 Task: Create a due date automation trigger when advanced on, on the tuesday before a card is due add fields without custom field "Resume" set to a number lower than 1 and greater than 10 at 11:00 AM.
Action: Mouse moved to (1387, 117)
Screenshot: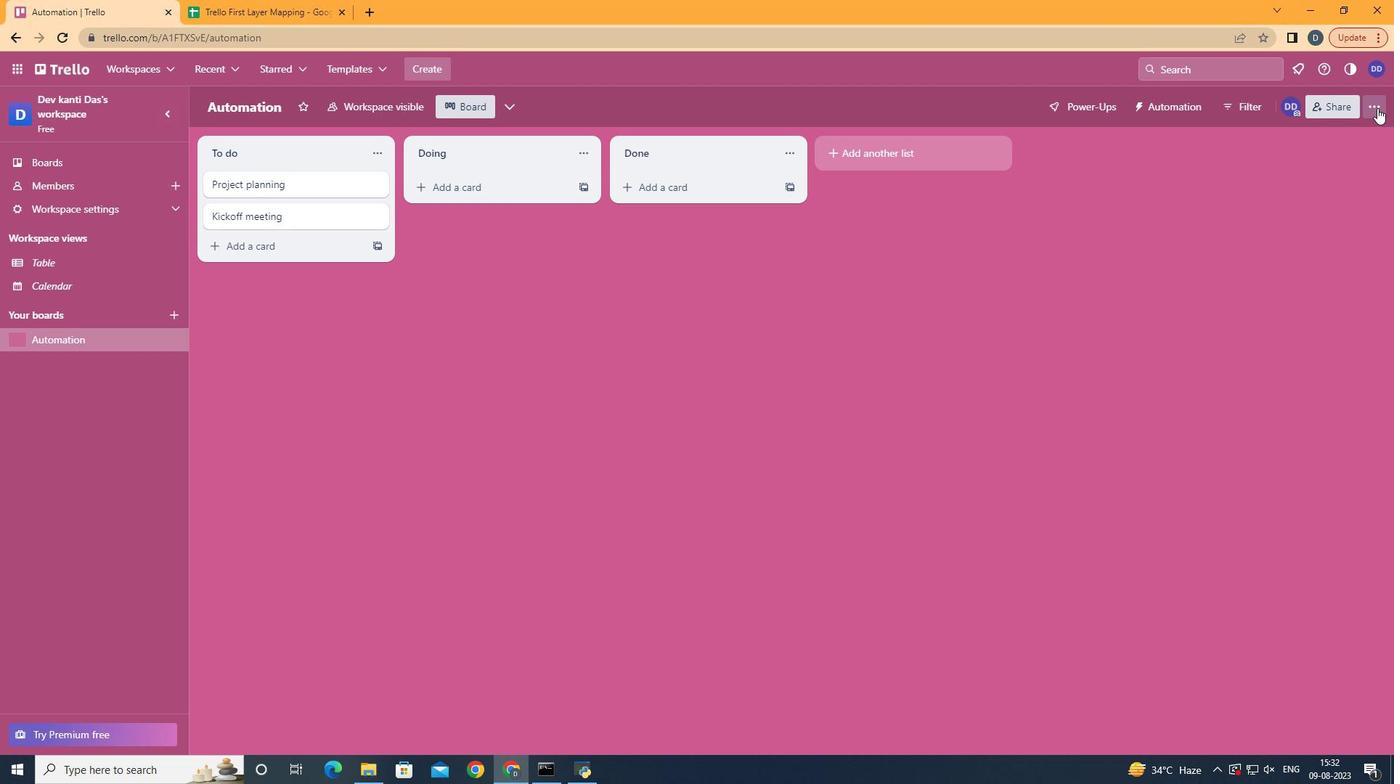 
Action: Mouse pressed left at (1387, 117)
Screenshot: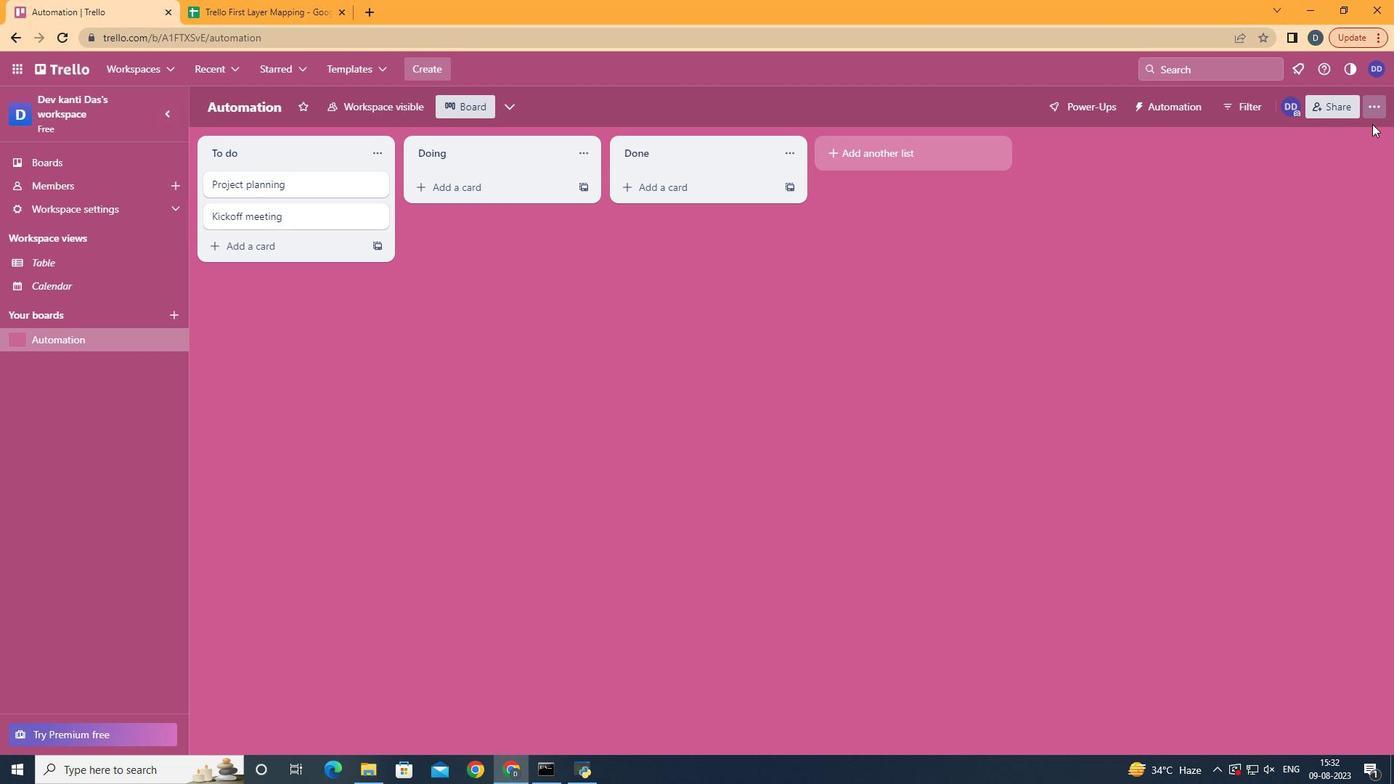 
Action: Mouse moved to (1272, 329)
Screenshot: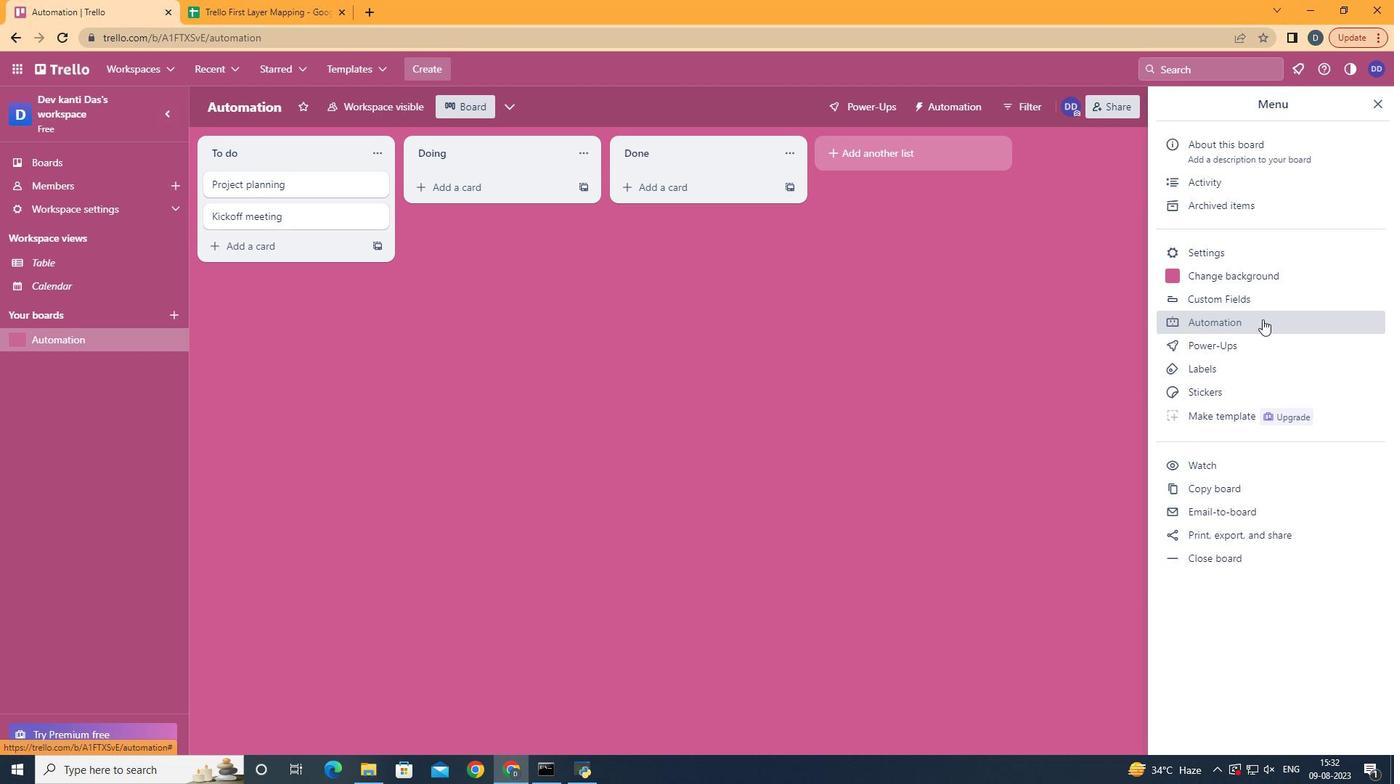 
Action: Mouse pressed left at (1272, 329)
Screenshot: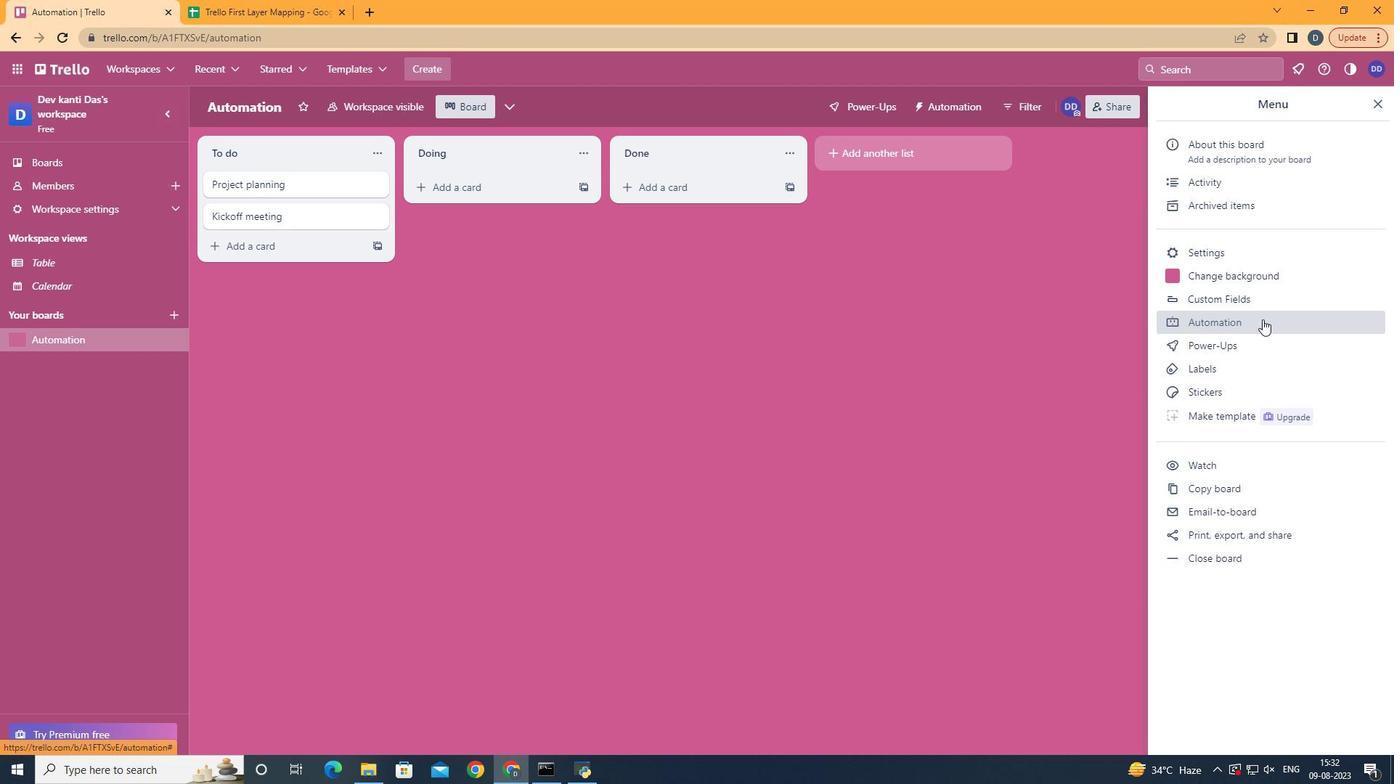 
Action: Mouse moved to (276, 290)
Screenshot: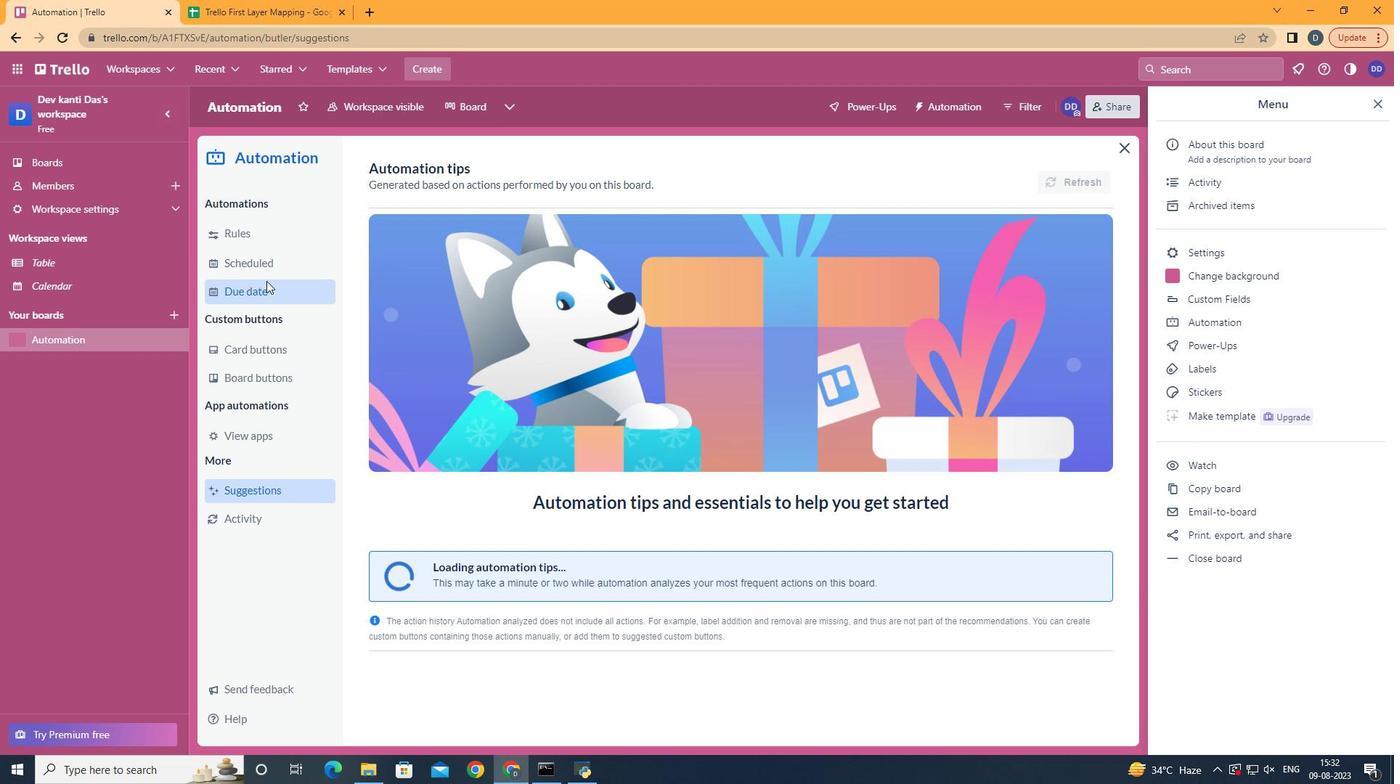 
Action: Mouse pressed left at (276, 290)
Screenshot: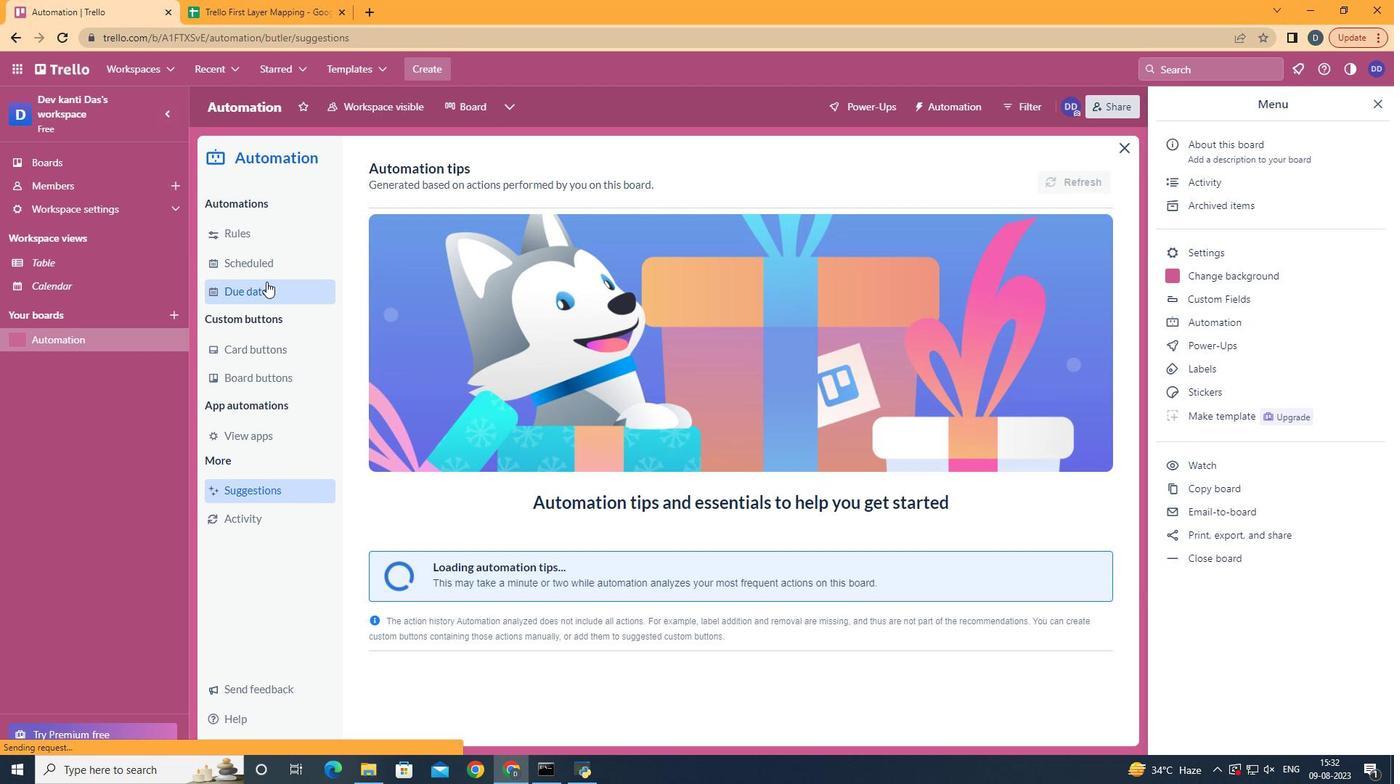 
Action: Mouse moved to (1039, 184)
Screenshot: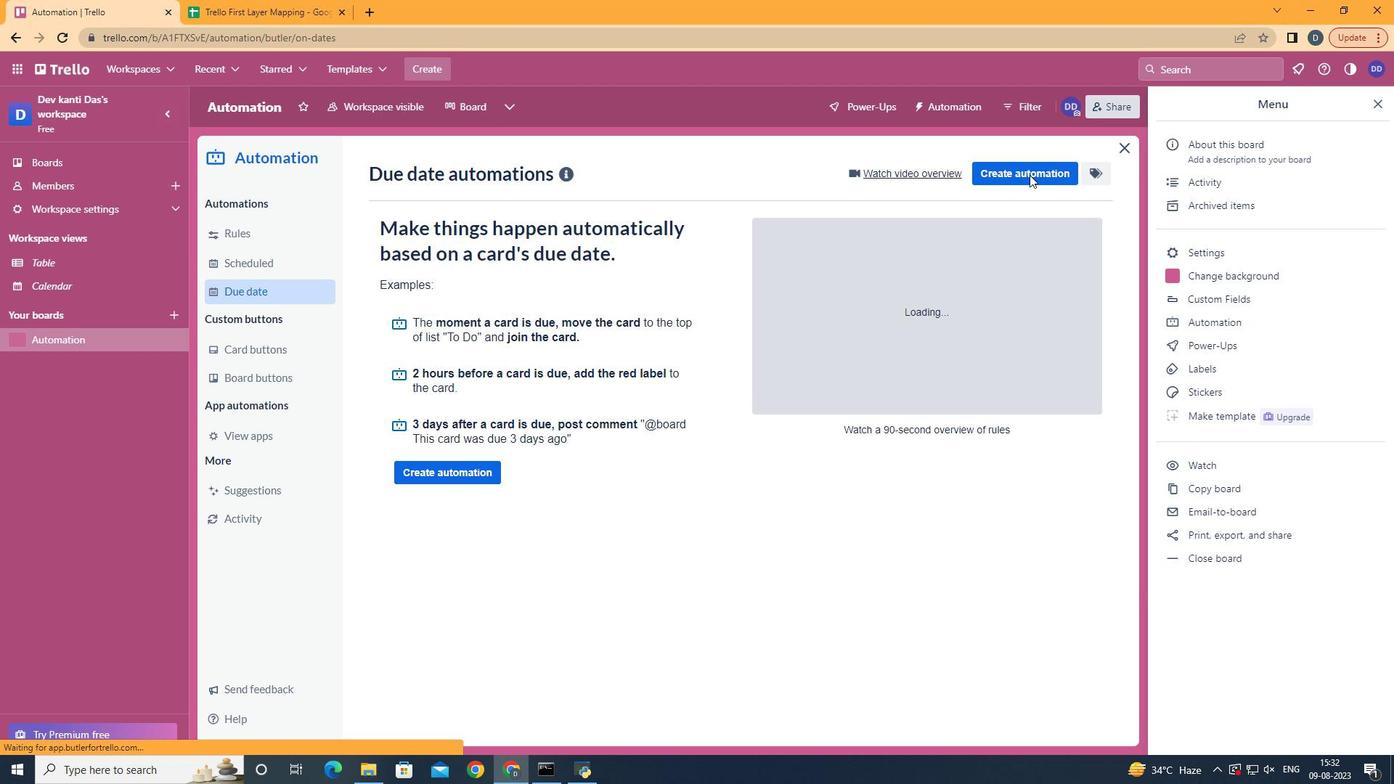 
Action: Mouse pressed left at (1039, 184)
Screenshot: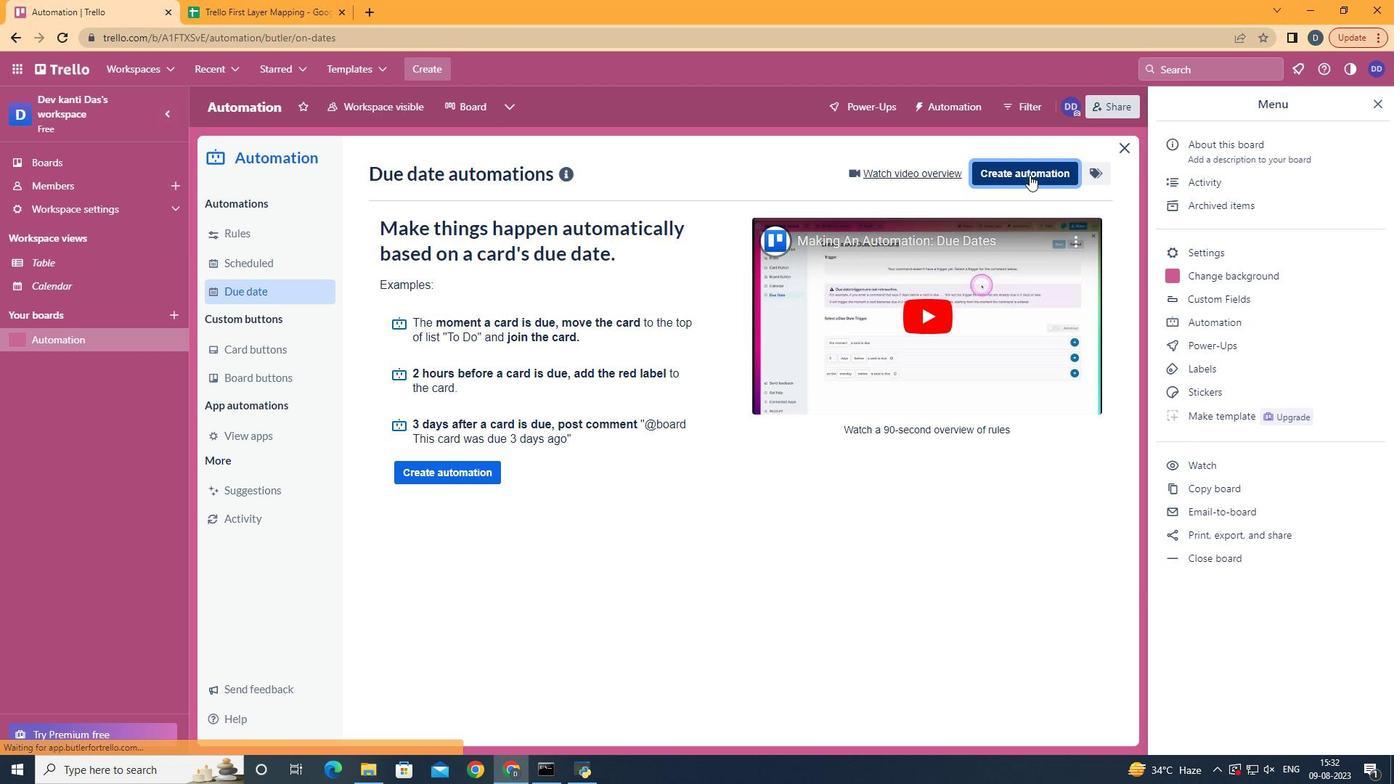 
Action: Mouse moved to (799, 323)
Screenshot: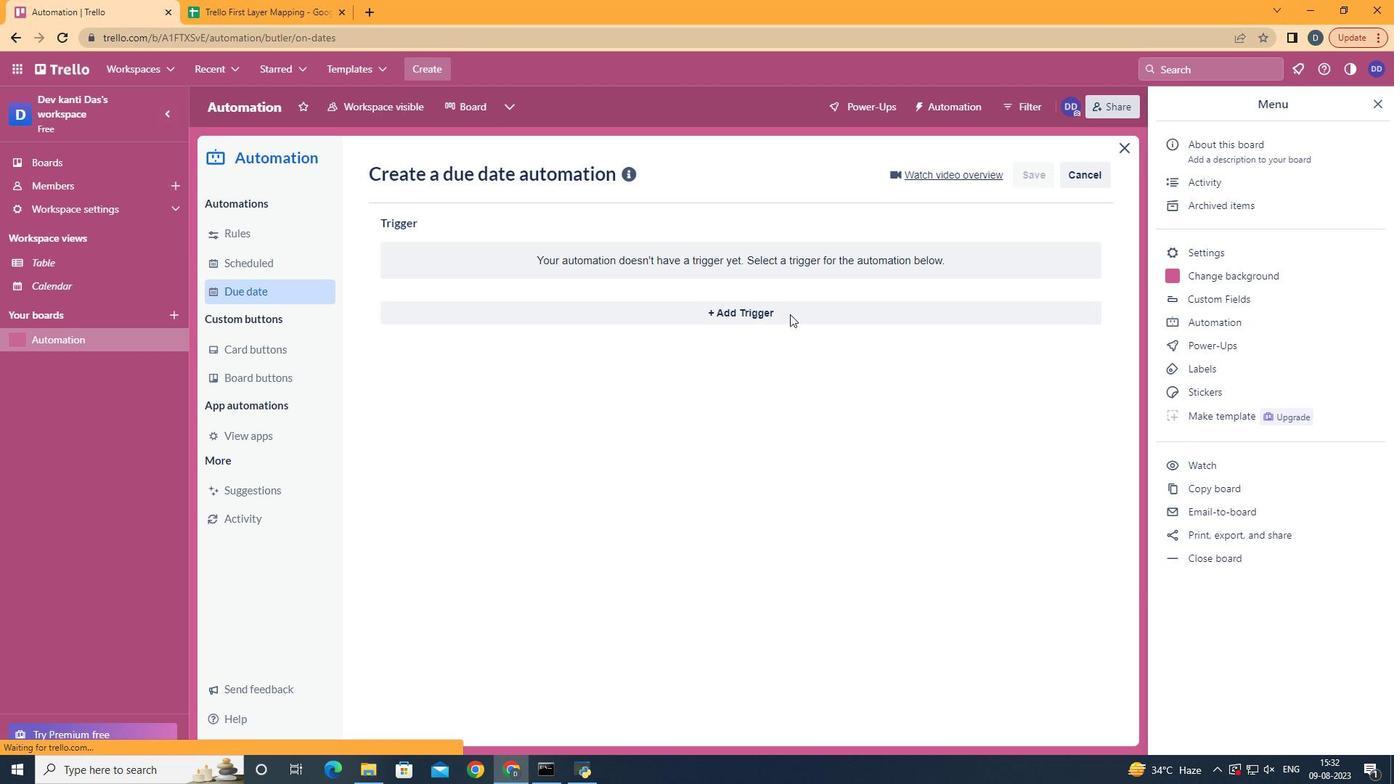 
Action: Mouse pressed left at (799, 323)
Screenshot: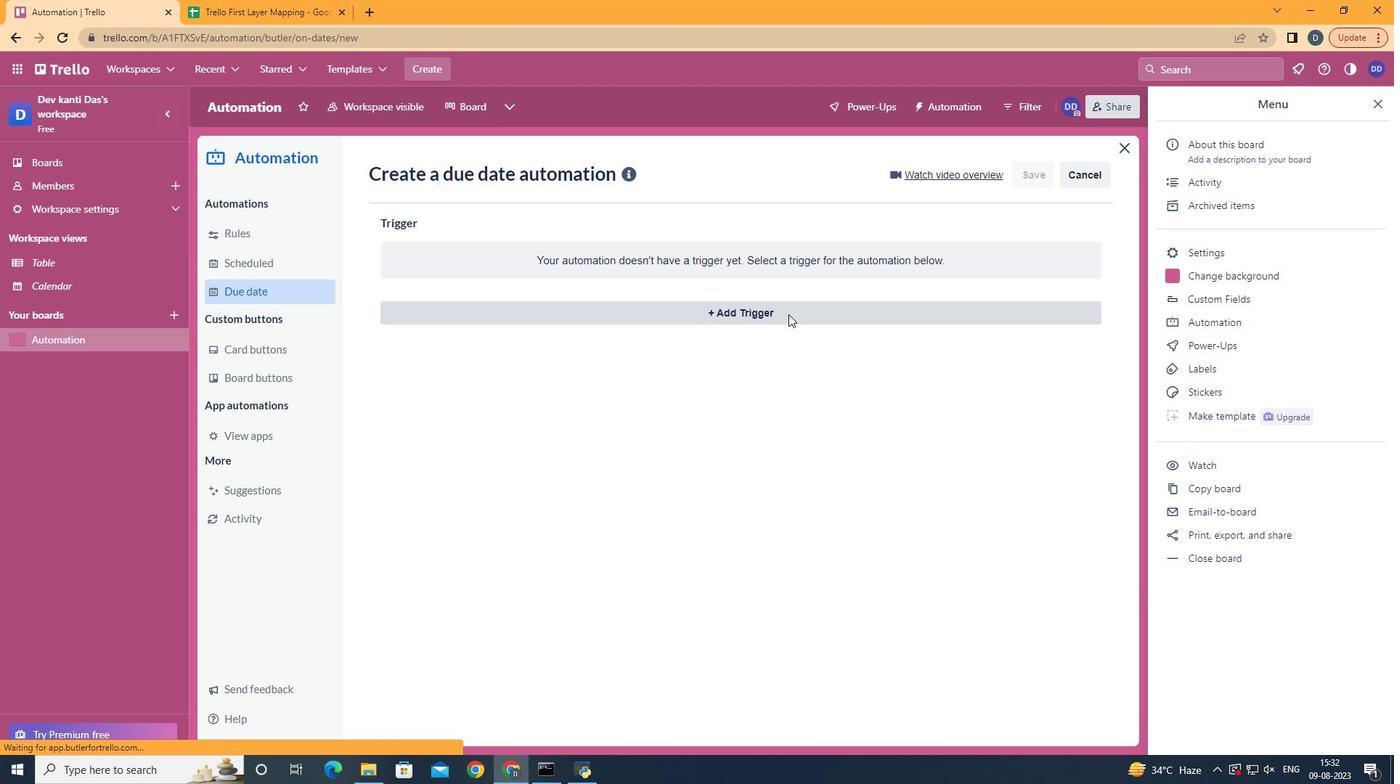 
Action: Mouse moved to (478, 420)
Screenshot: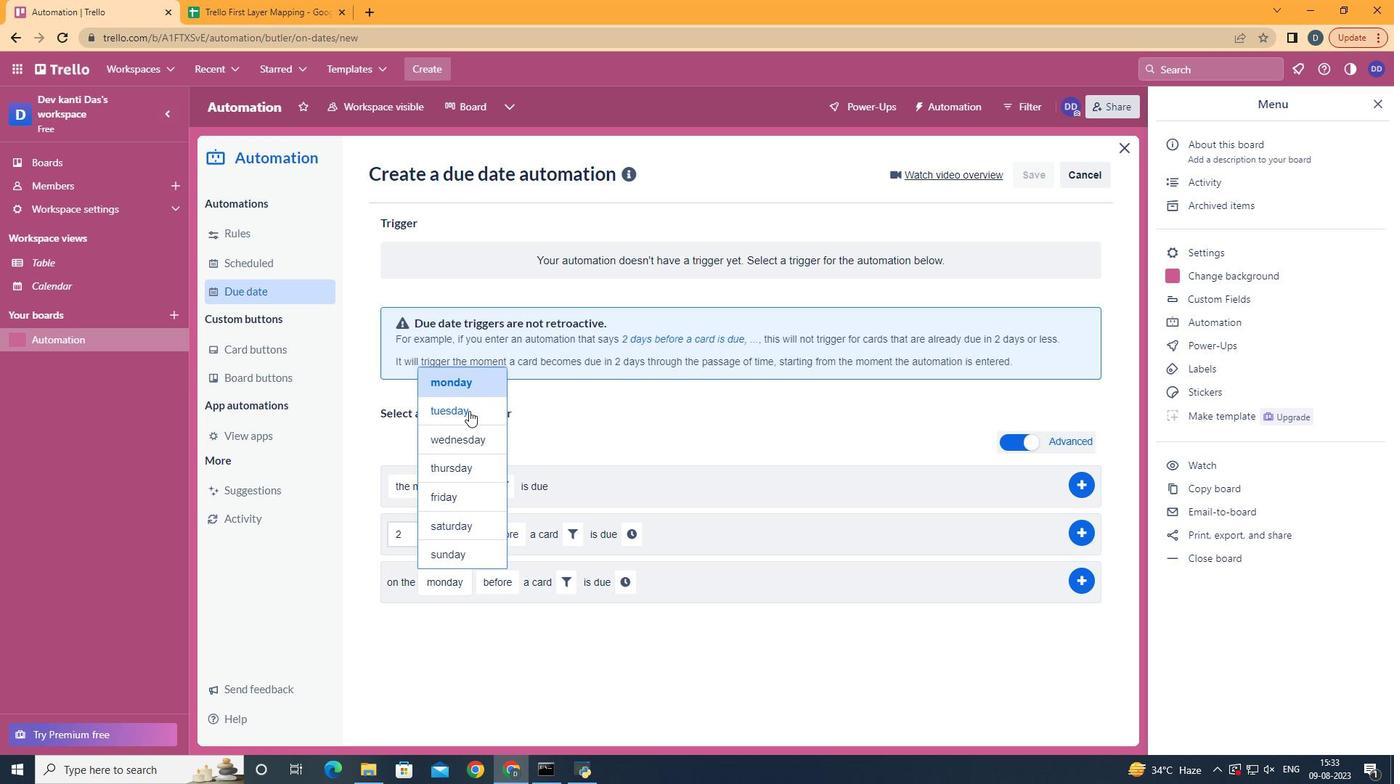 
Action: Mouse pressed left at (478, 420)
Screenshot: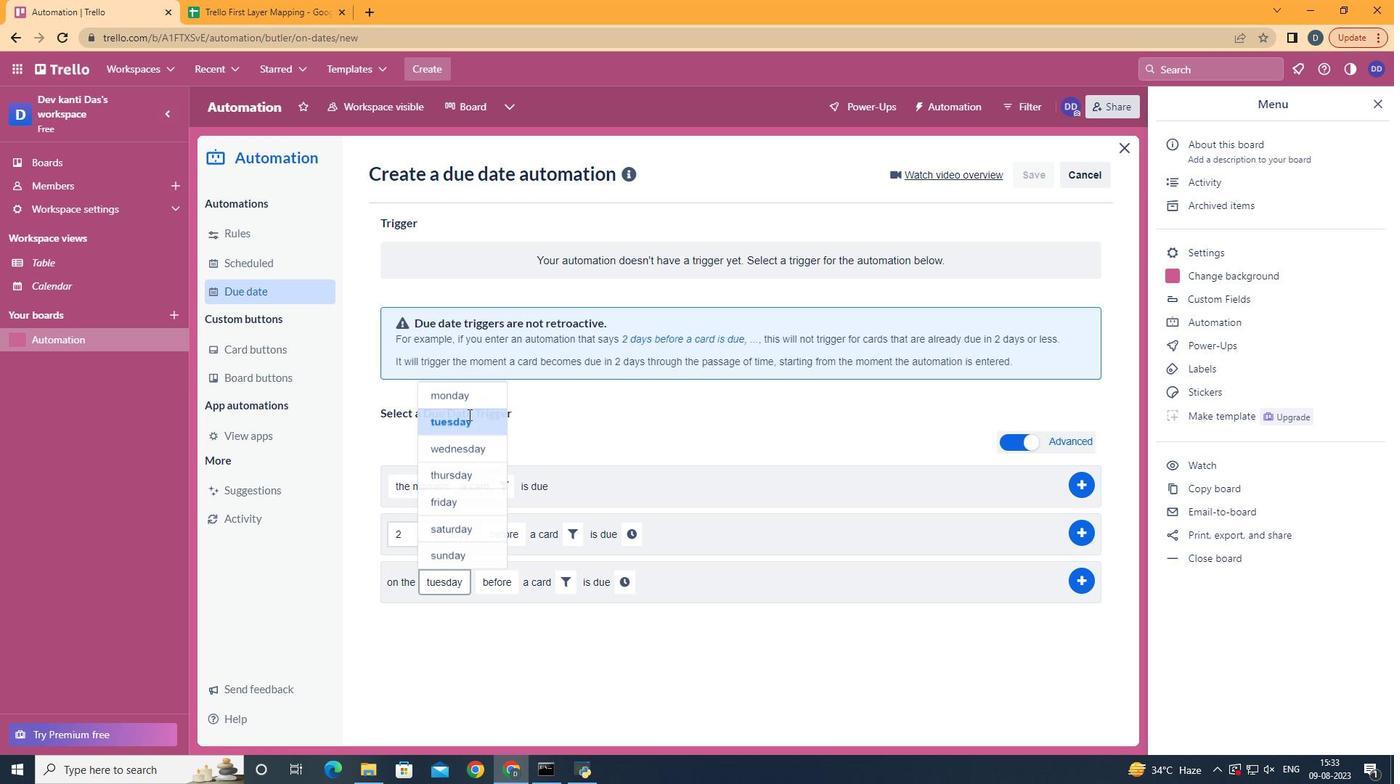 
Action: Mouse moved to (581, 592)
Screenshot: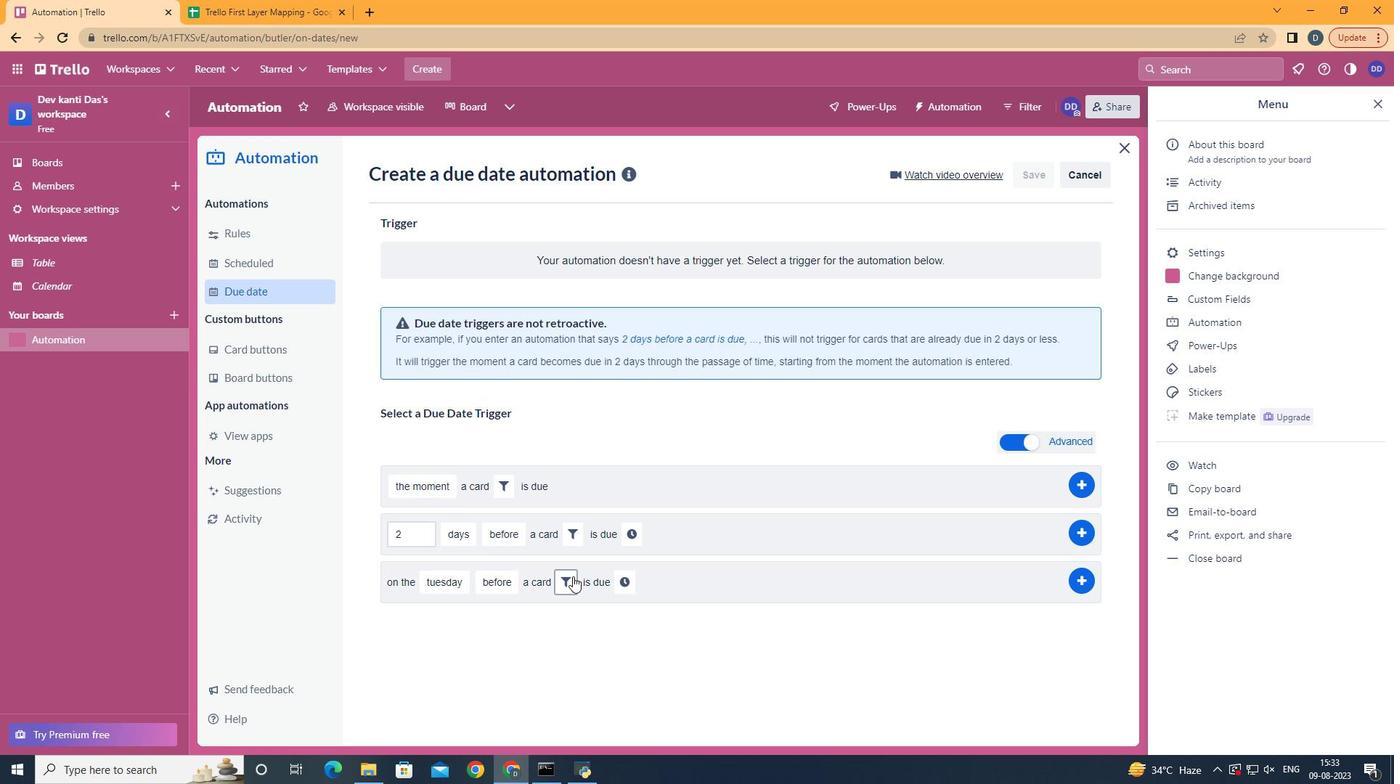 
Action: Mouse pressed left at (581, 592)
Screenshot: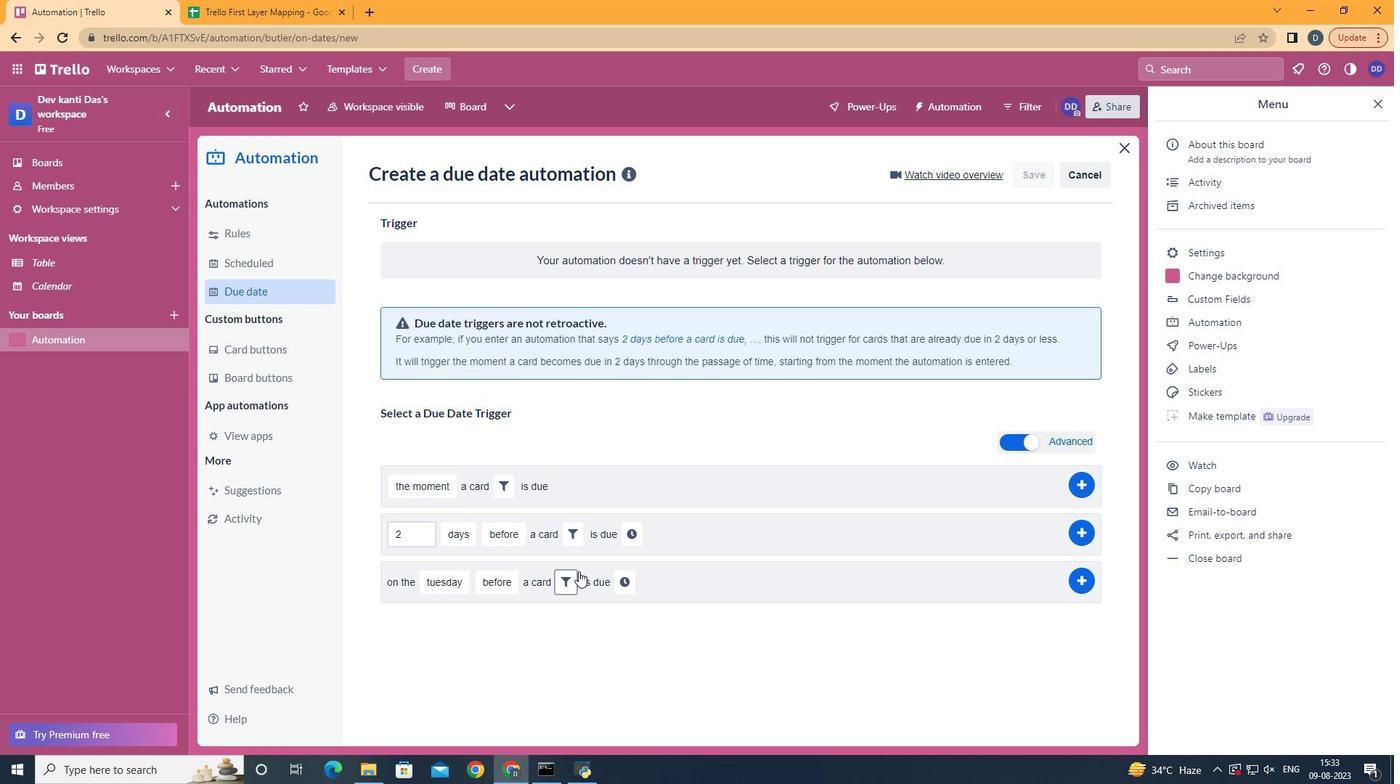 
Action: Mouse moved to (817, 642)
Screenshot: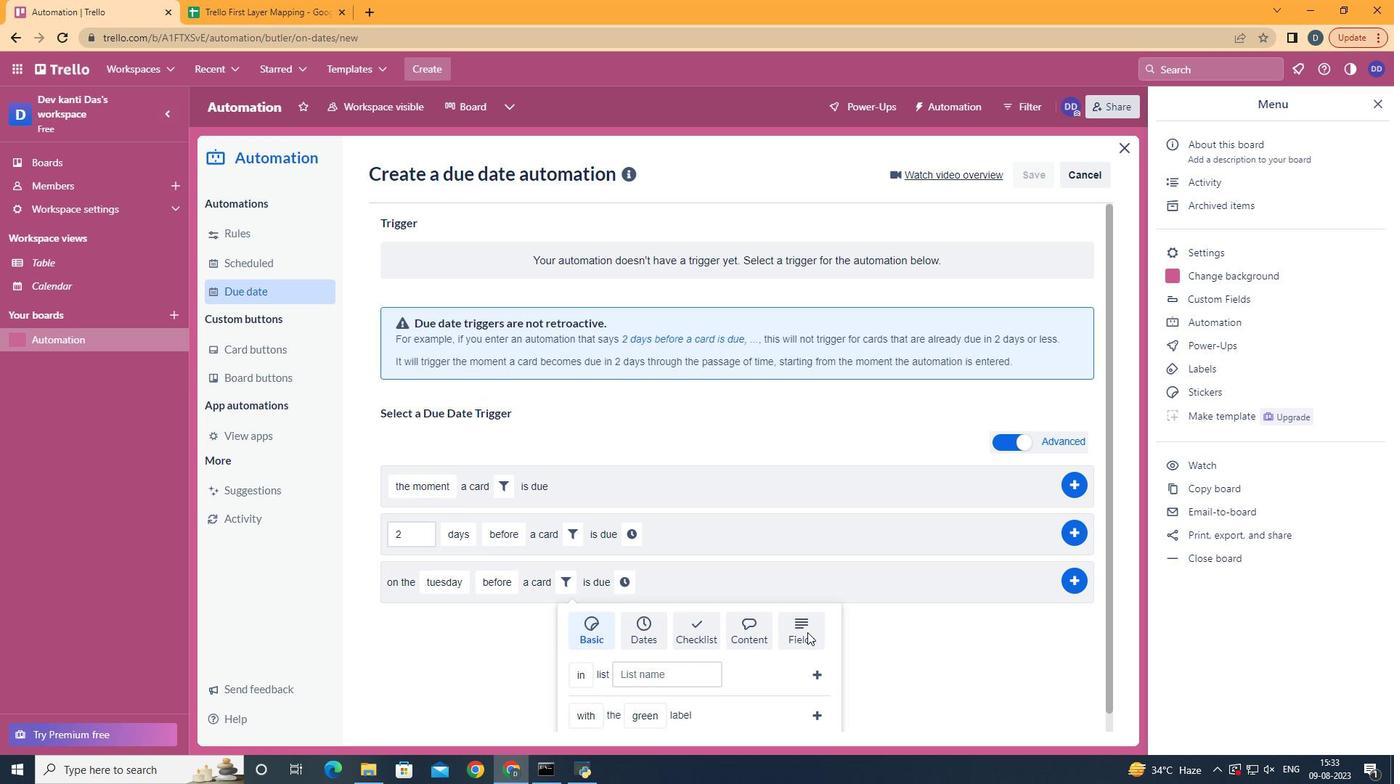 
Action: Mouse pressed left at (817, 642)
Screenshot: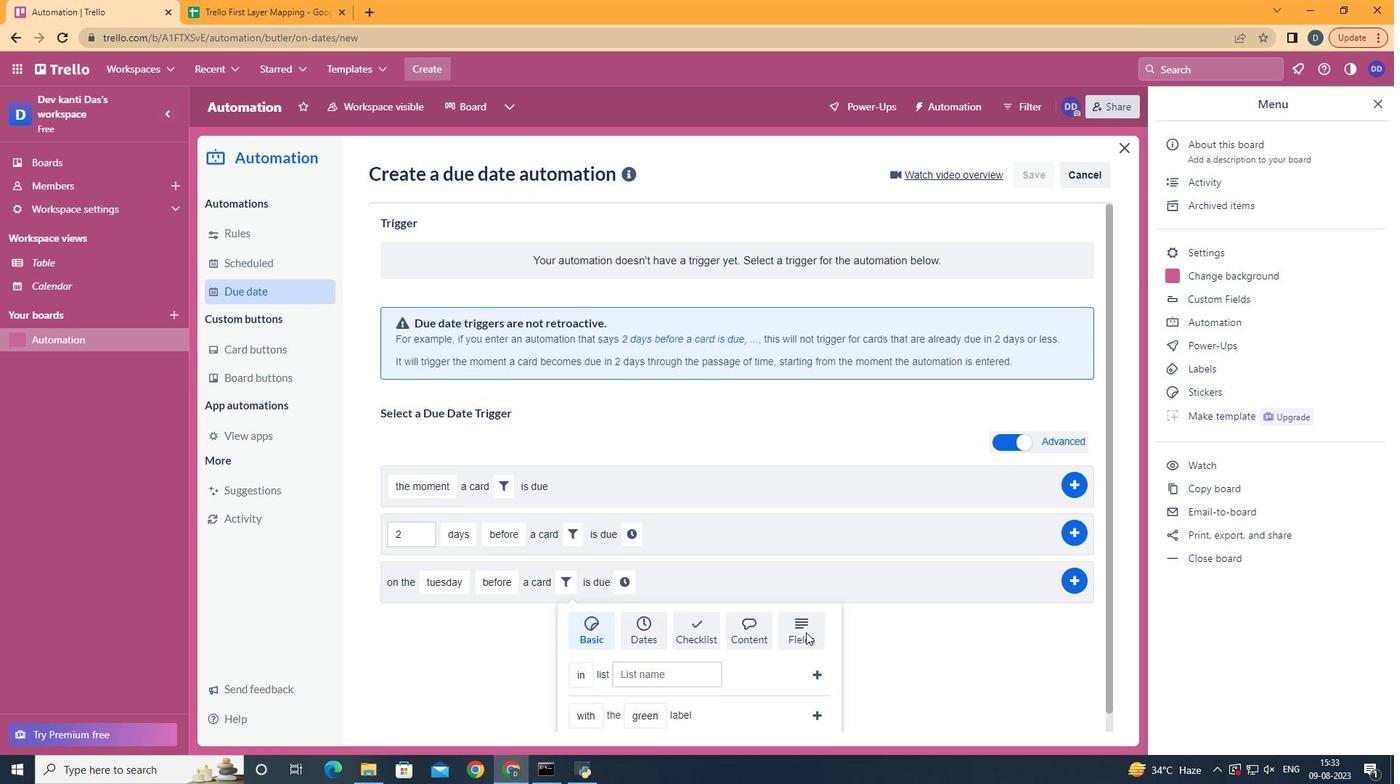 
Action: Mouse moved to (815, 640)
Screenshot: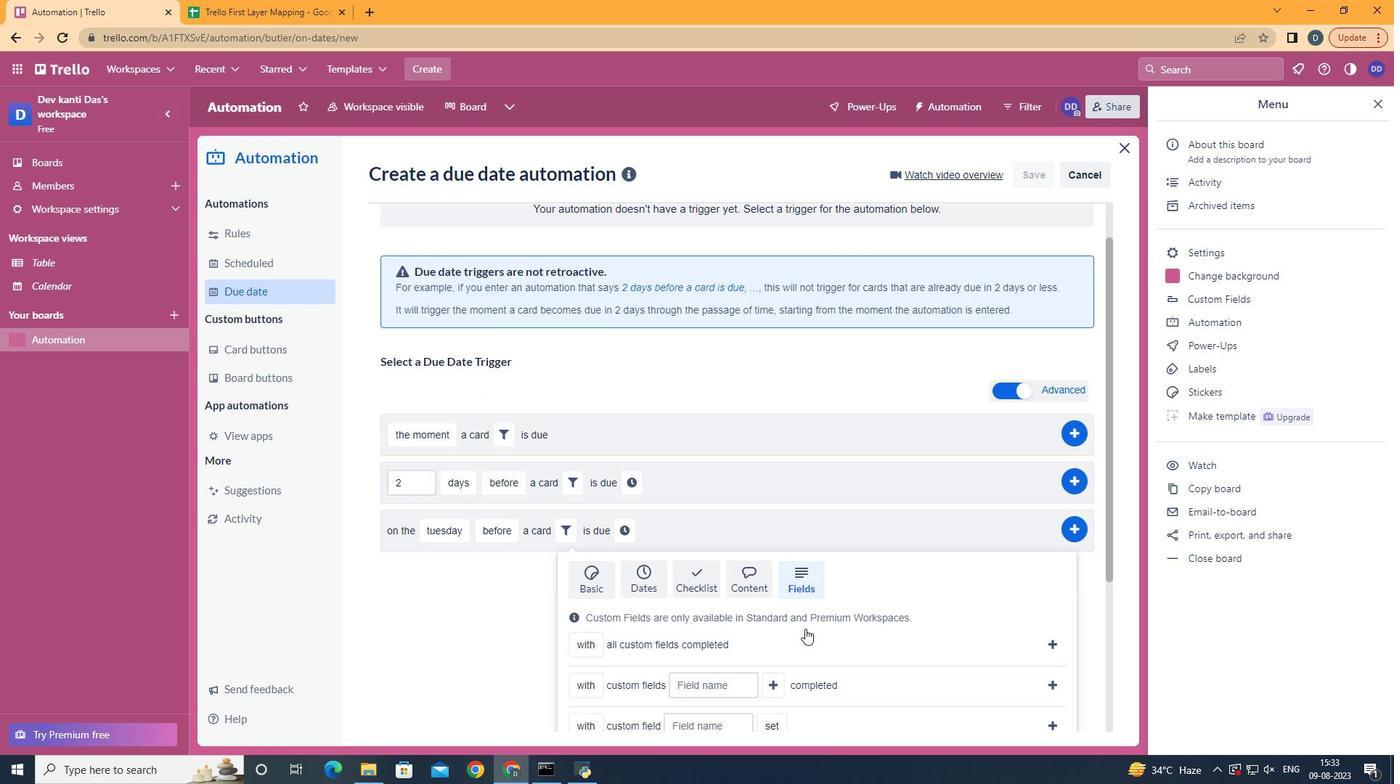 
Action: Mouse scrolled (815, 639) with delta (0, 0)
Screenshot: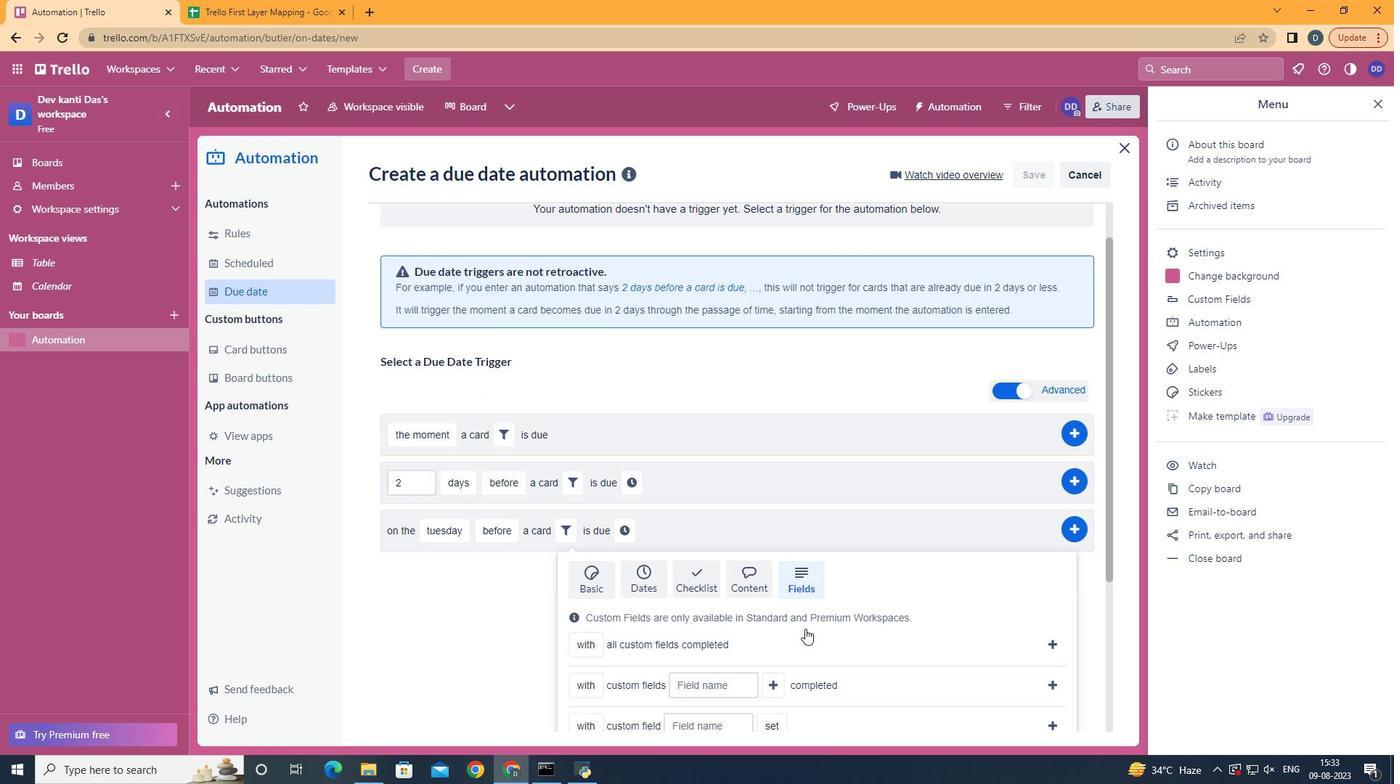 
Action: Mouse scrolled (815, 639) with delta (0, 0)
Screenshot: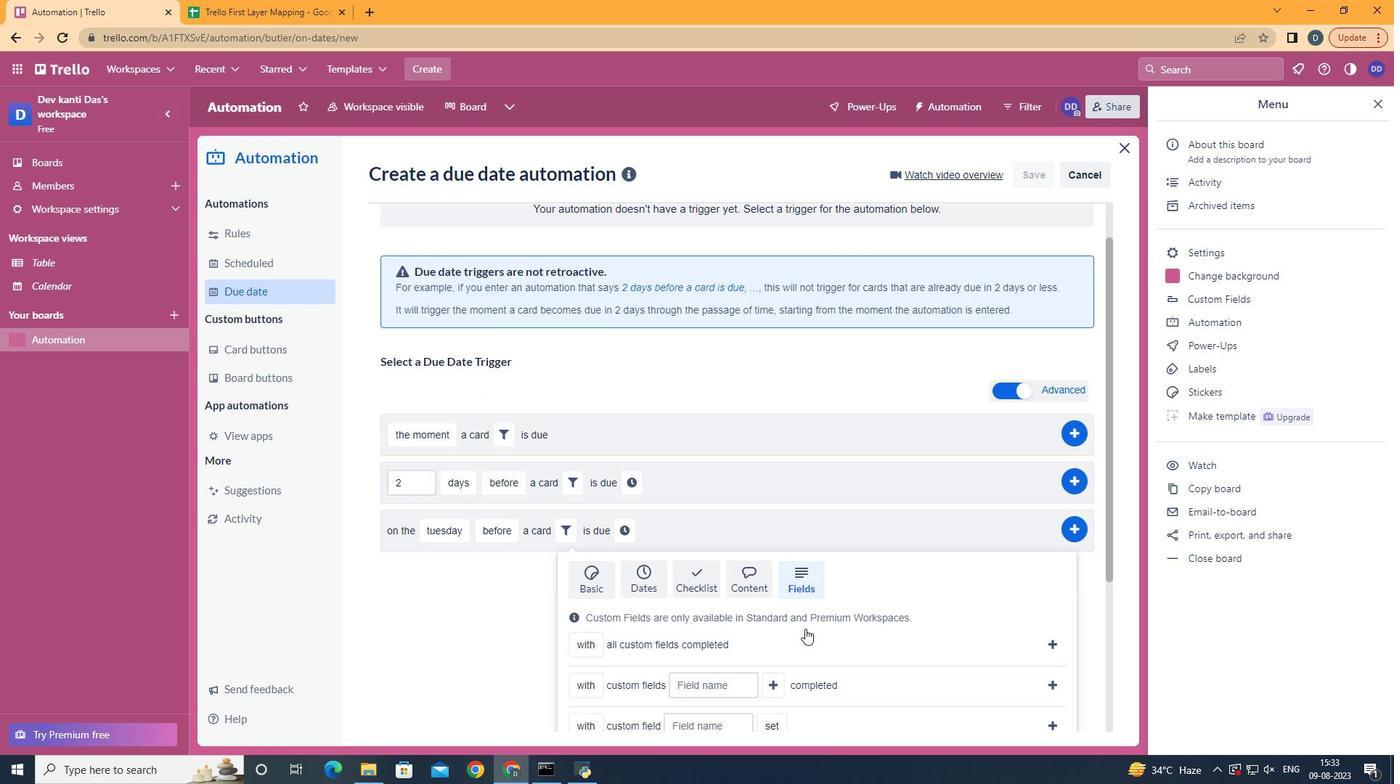 
Action: Mouse scrolled (815, 639) with delta (0, 0)
Screenshot: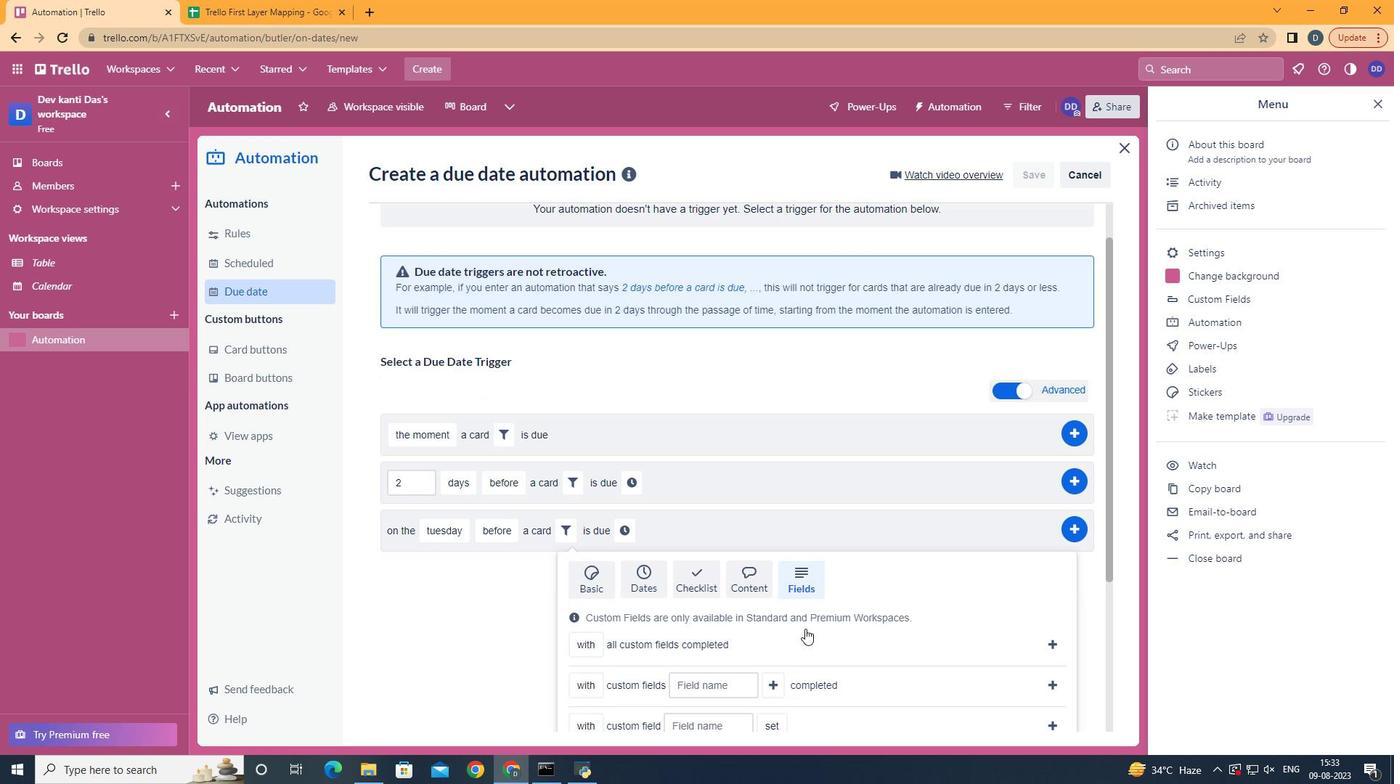 
Action: Mouse scrolled (815, 639) with delta (0, 0)
Screenshot: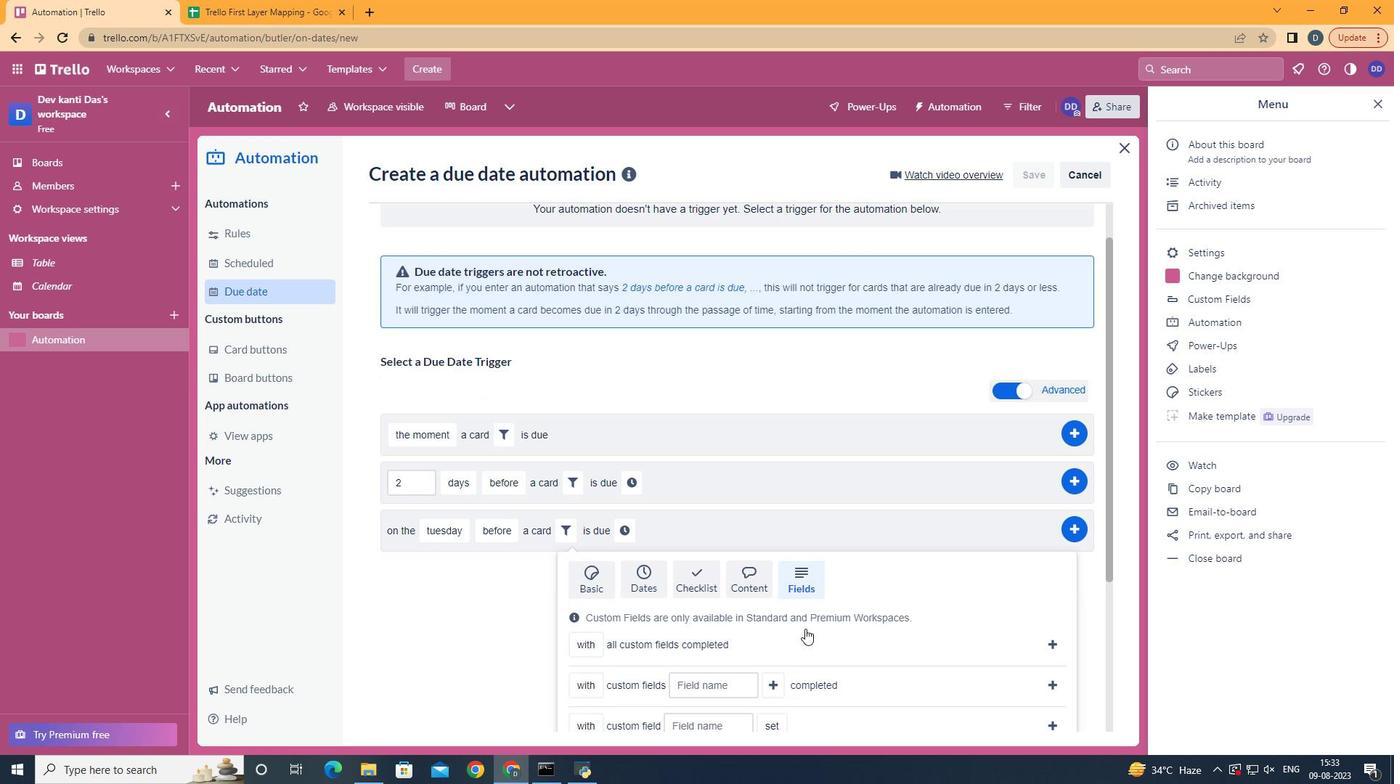
Action: Mouse scrolled (815, 639) with delta (0, 0)
Screenshot: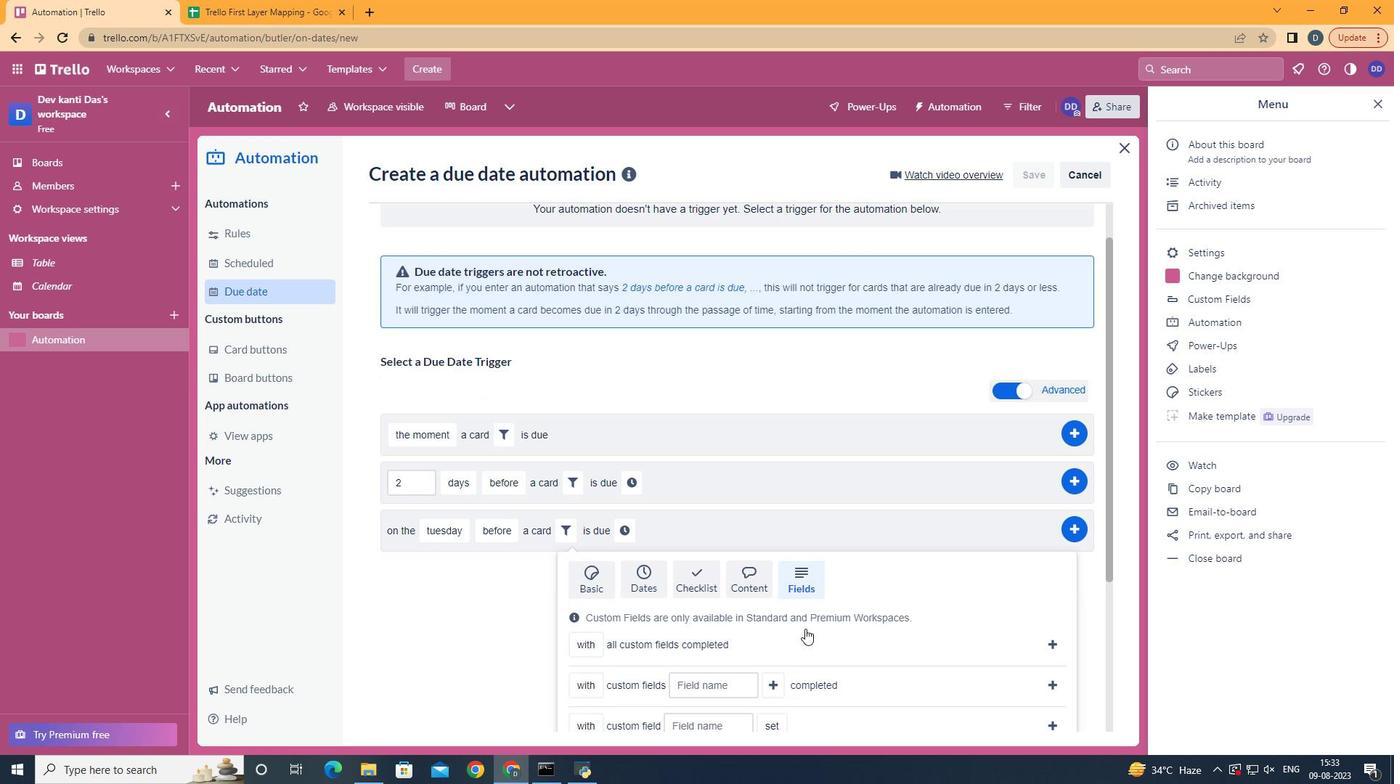 
Action: Mouse moved to (607, 679)
Screenshot: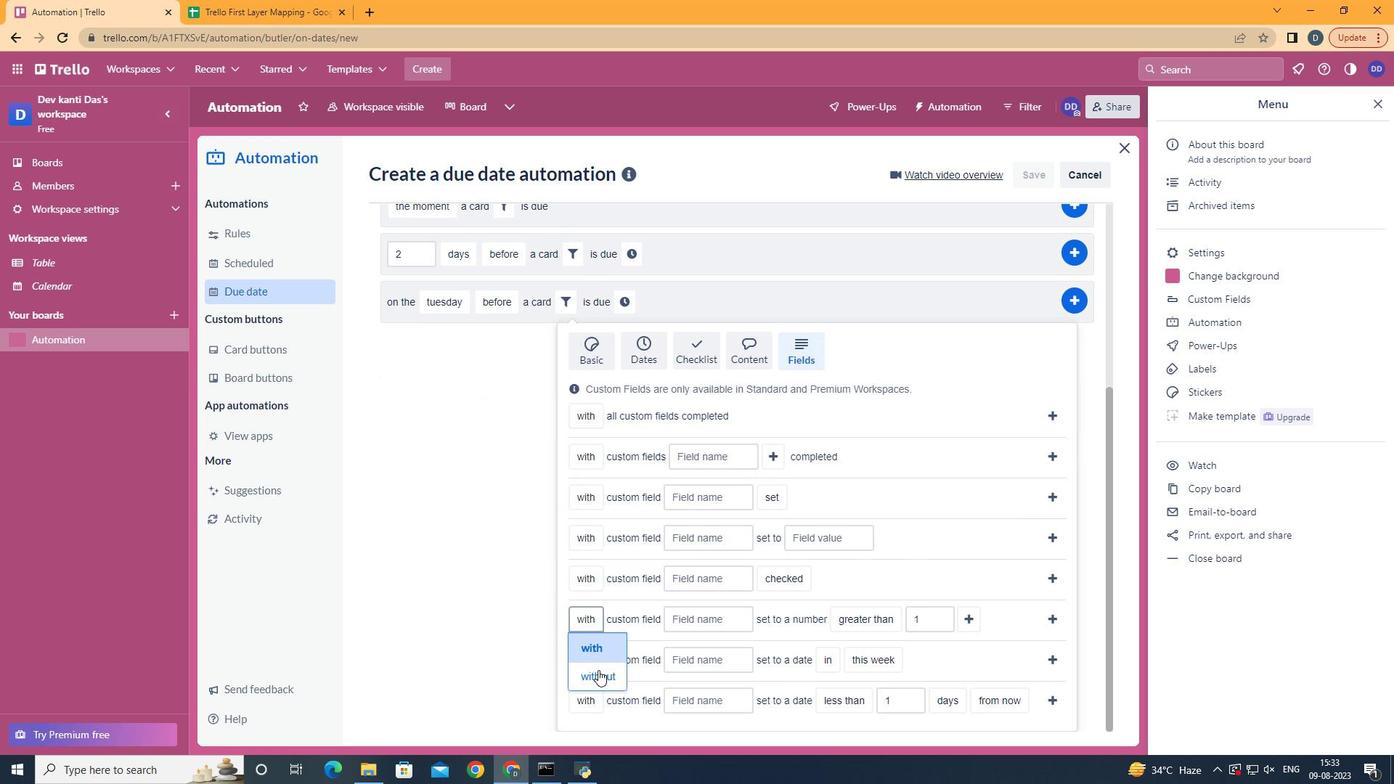 
Action: Mouse pressed left at (607, 679)
Screenshot: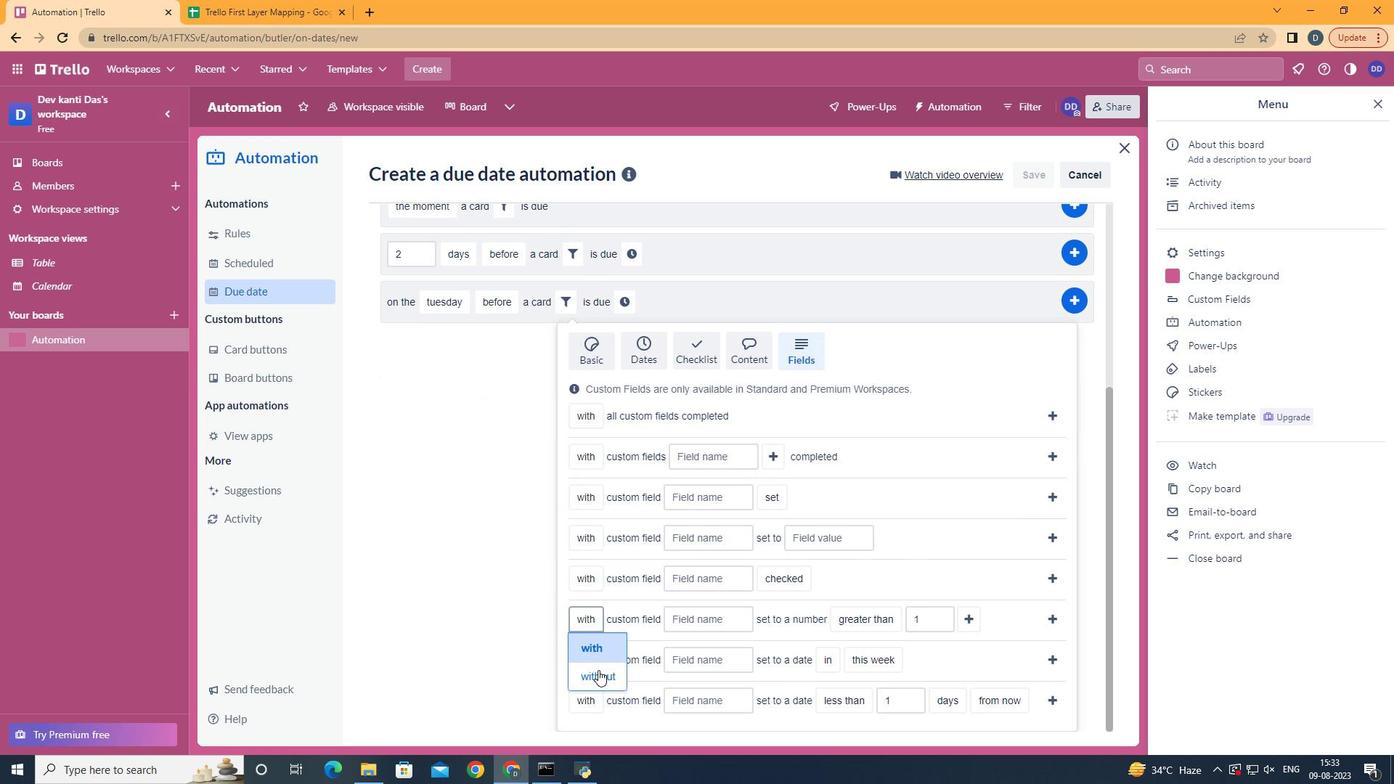 
Action: Mouse moved to (738, 628)
Screenshot: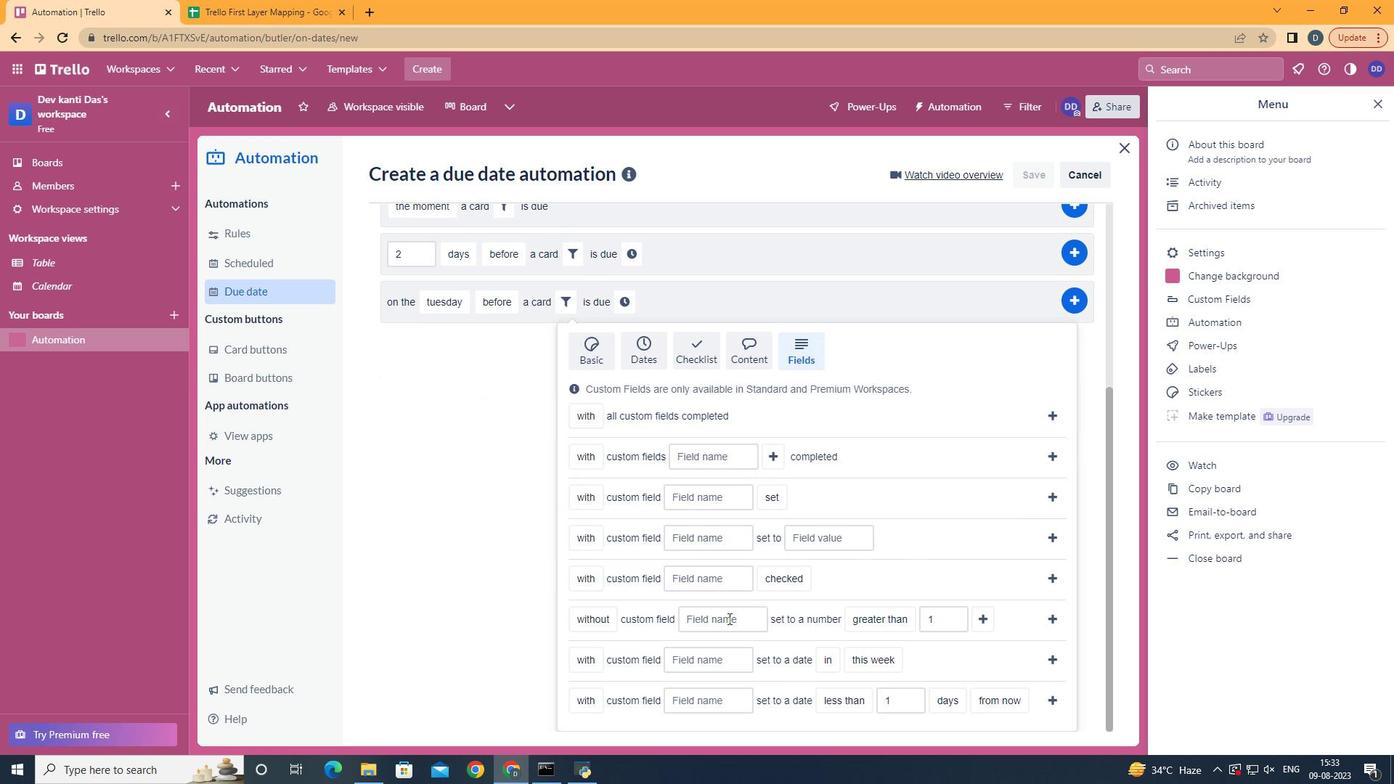 
Action: Mouse pressed left at (738, 628)
Screenshot: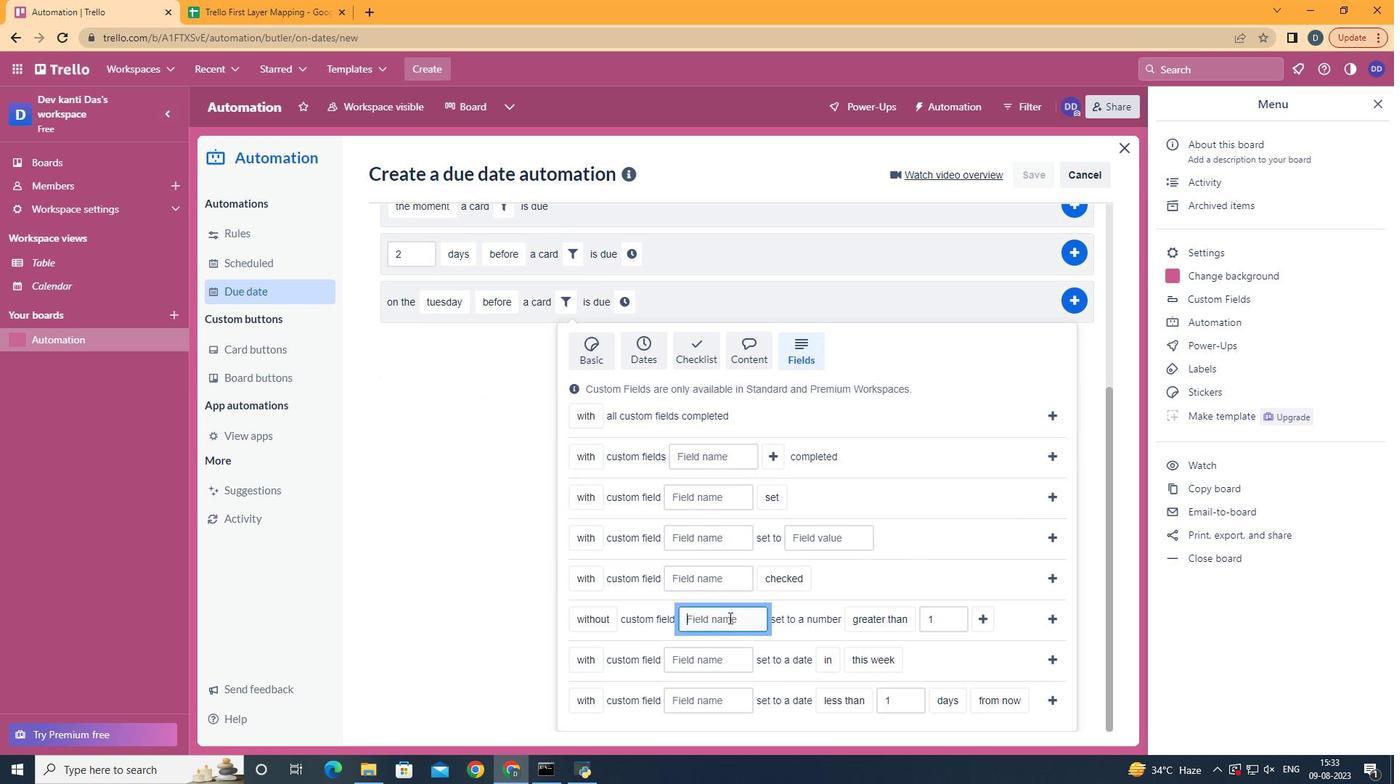 
Action: Mouse moved to (738, 627)
Screenshot: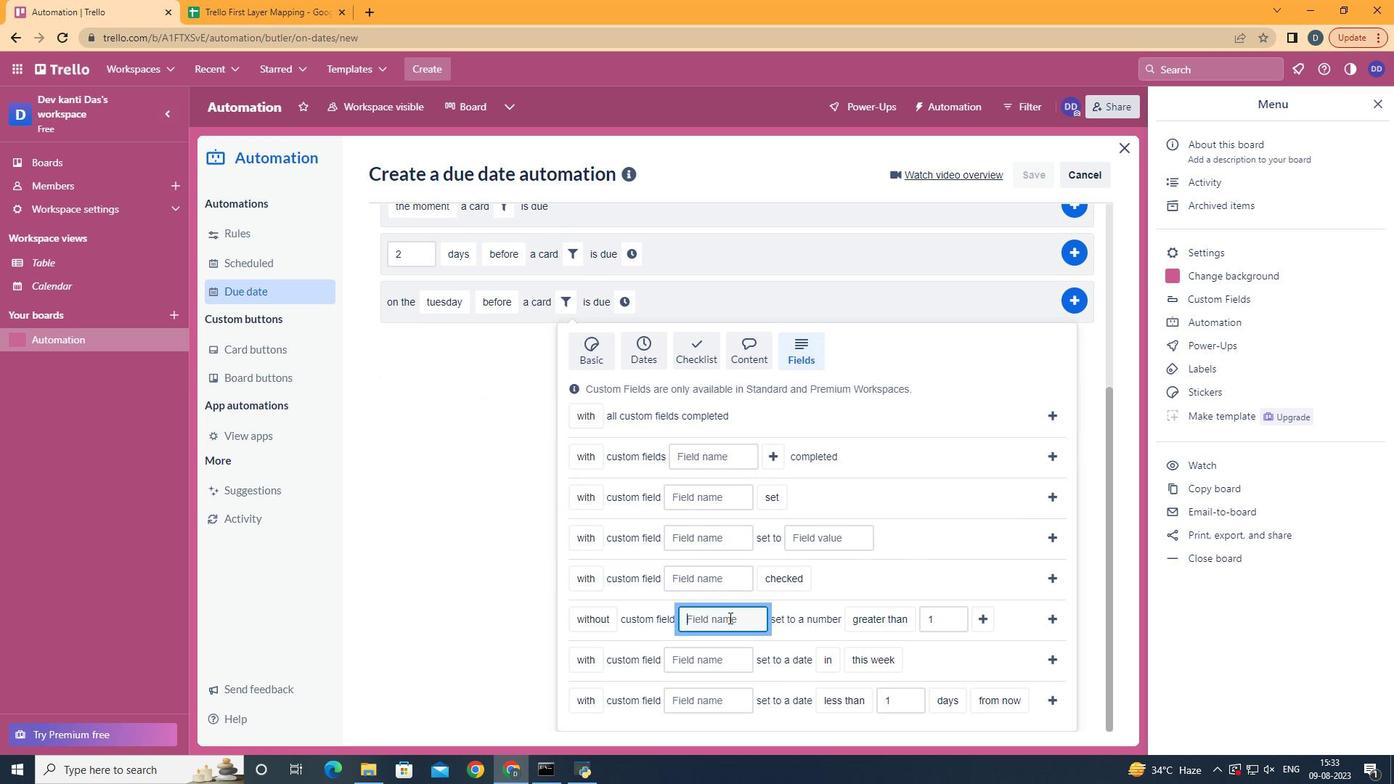 
Action: Key pressed <Key.shift>Resume
Screenshot: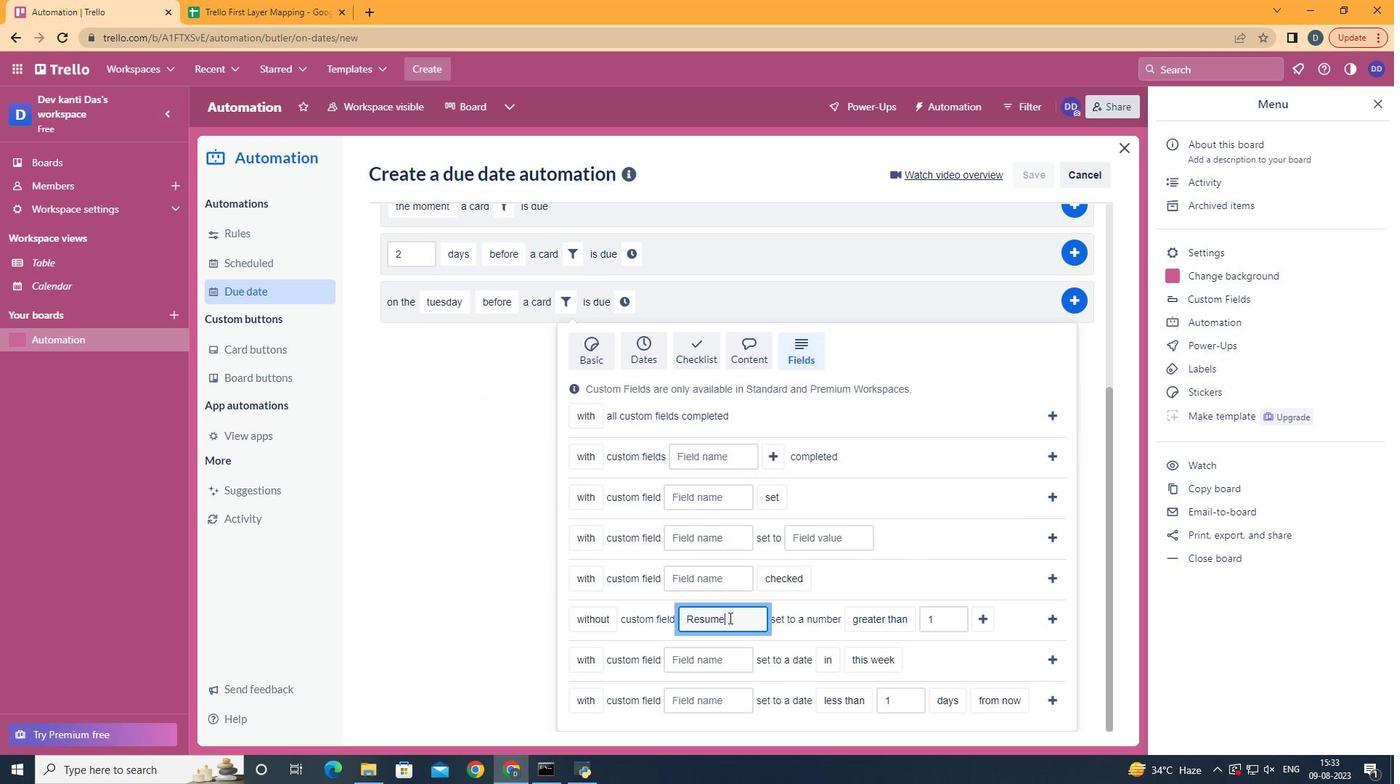 
Action: Mouse moved to (908, 578)
Screenshot: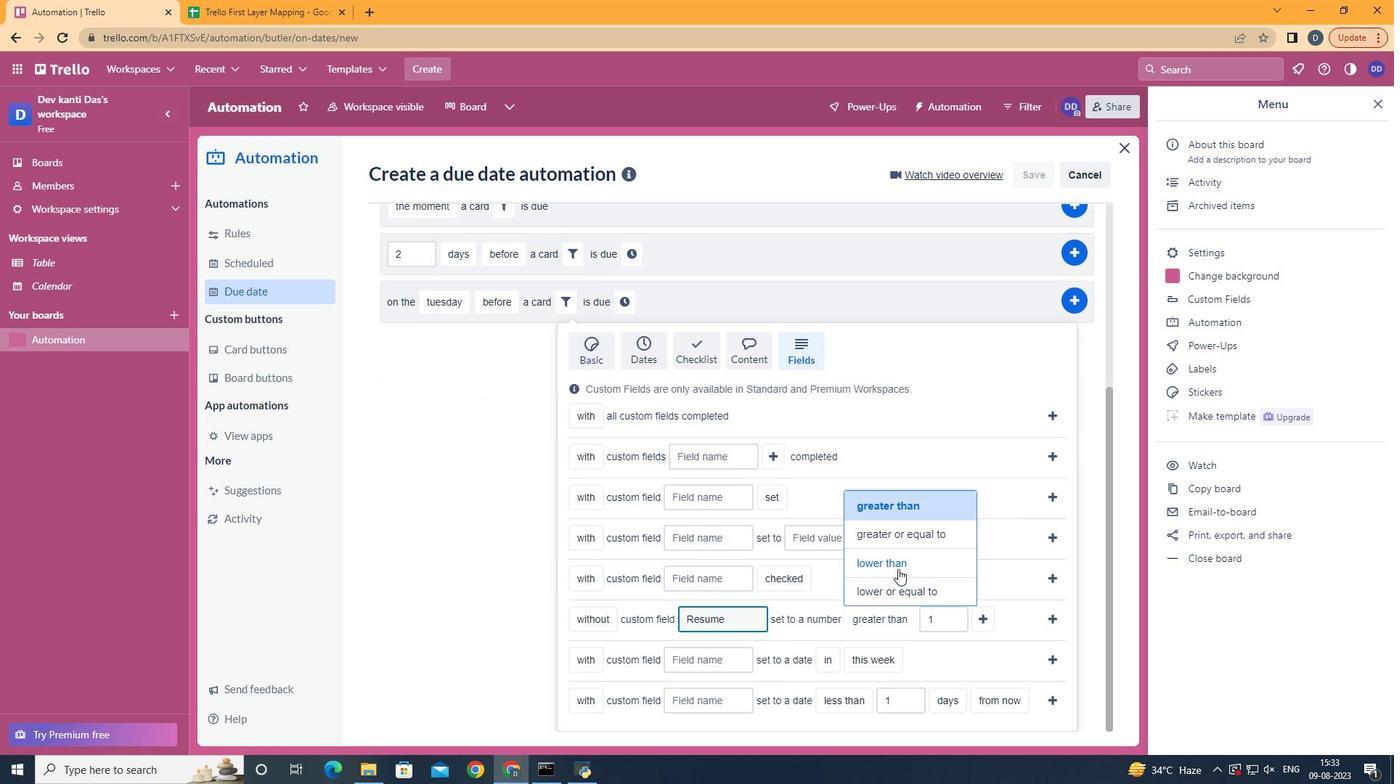 
Action: Mouse pressed left at (908, 578)
Screenshot: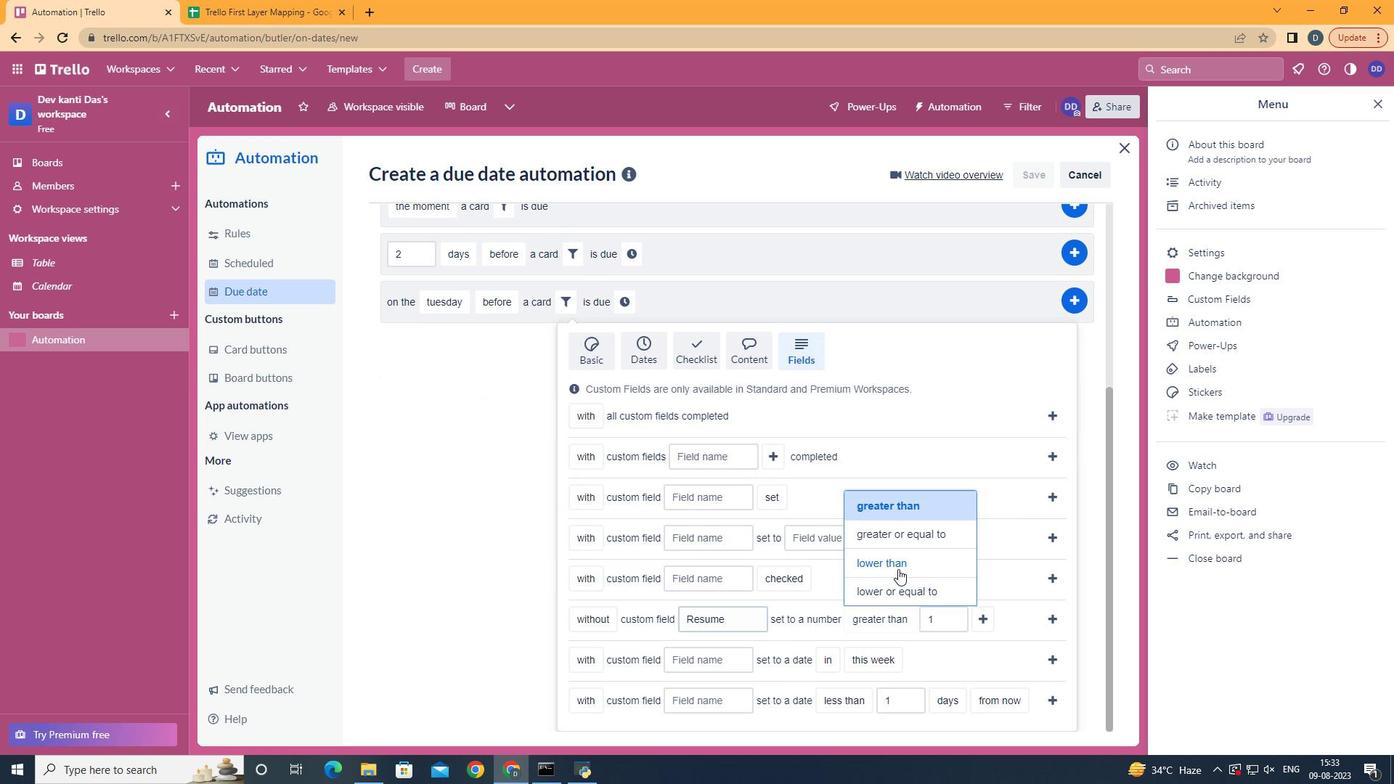 
Action: Mouse moved to (996, 627)
Screenshot: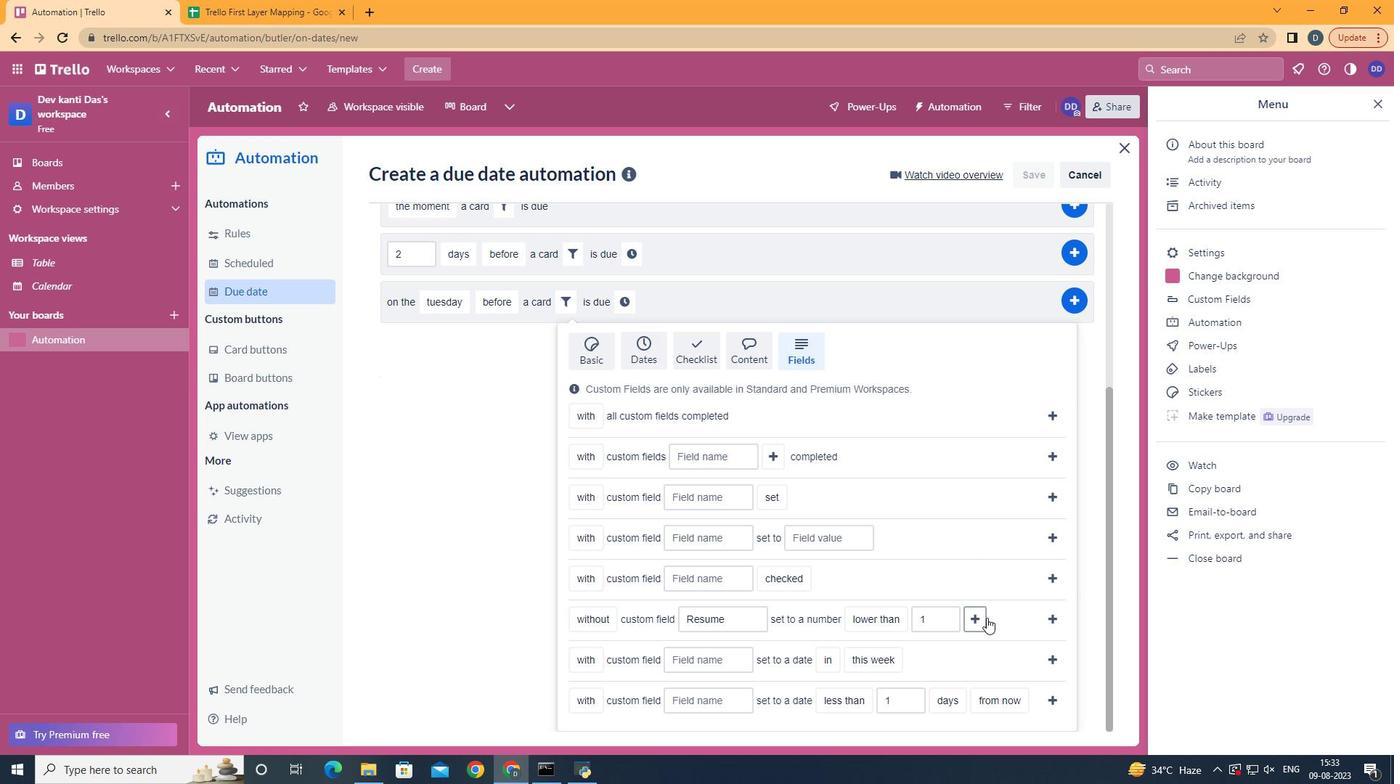 
Action: Mouse pressed left at (996, 627)
Screenshot: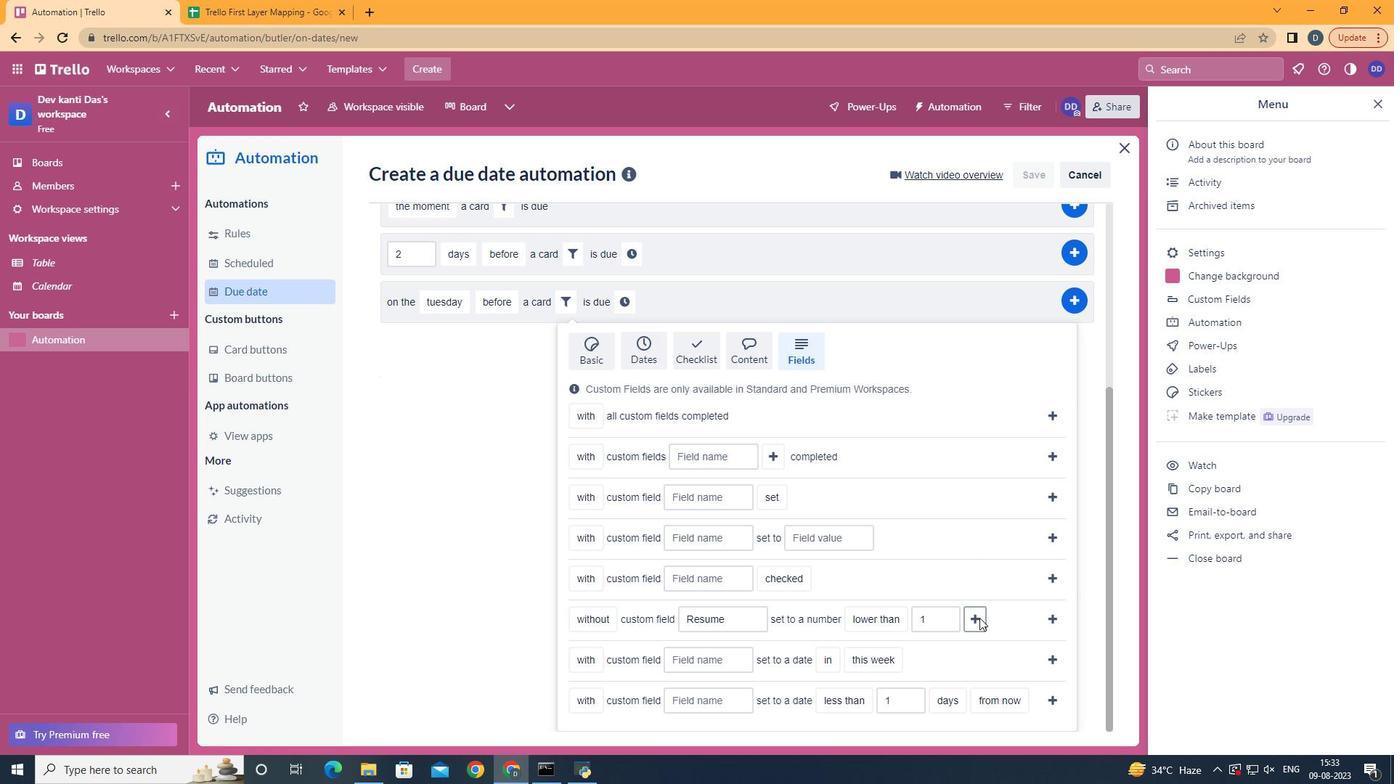 
Action: Mouse moved to (669, 605)
Screenshot: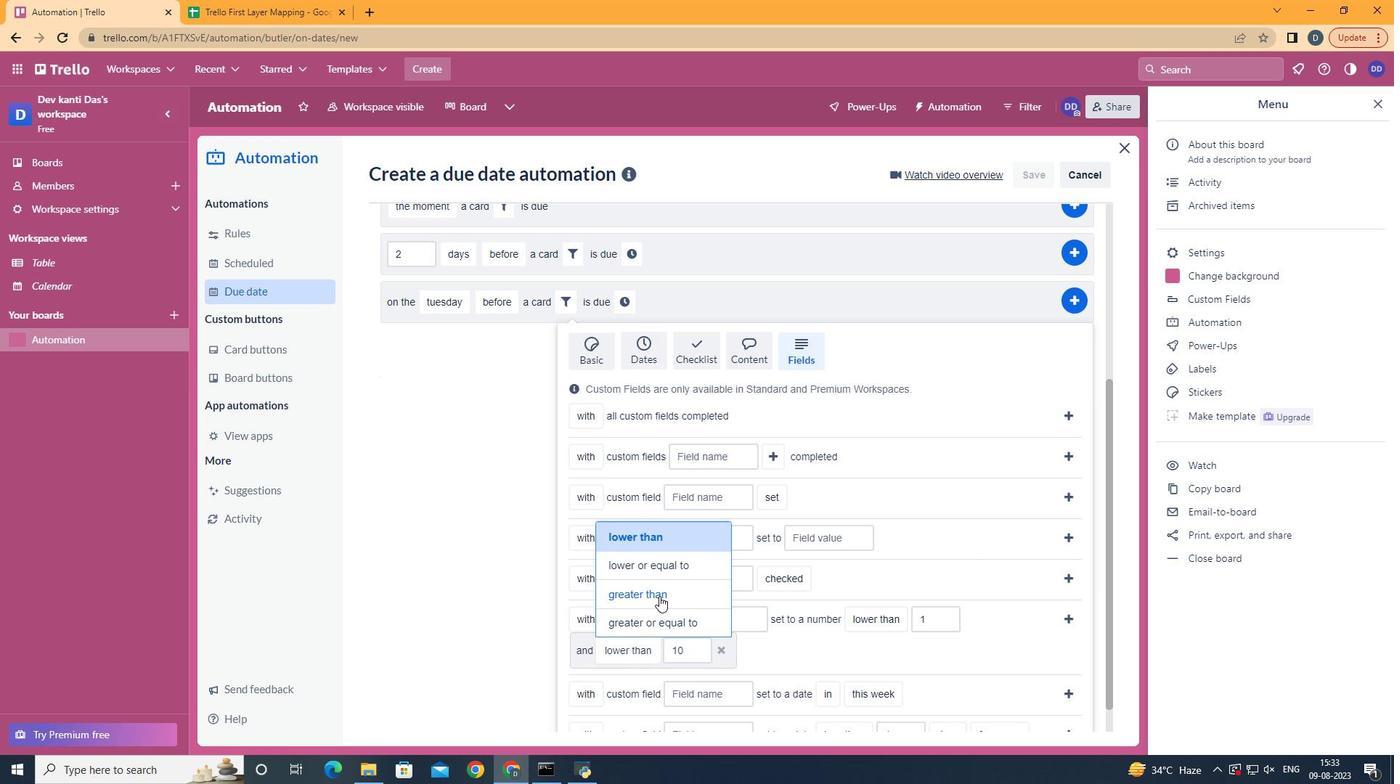 
Action: Mouse pressed left at (669, 605)
Screenshot: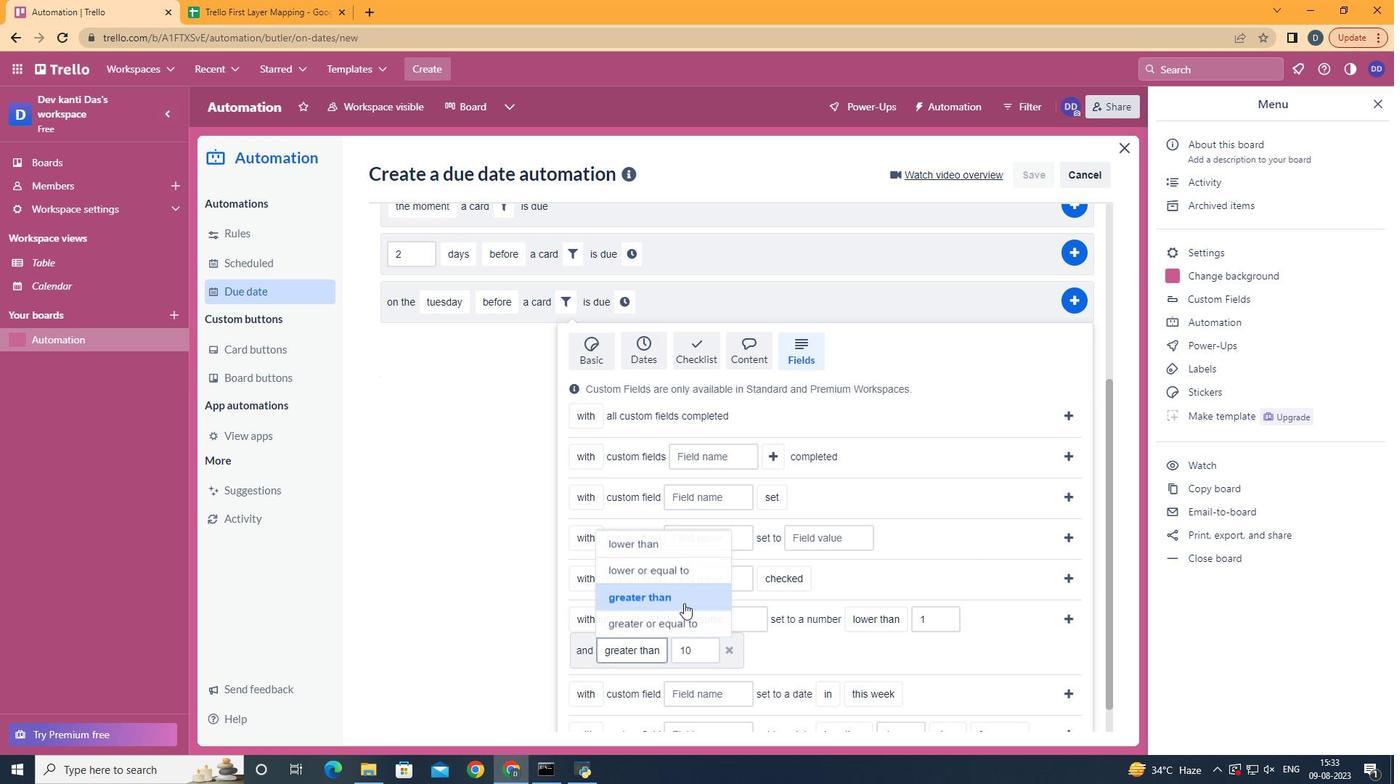 
Action: Mouse moved to (1081, 627)
Screenshot: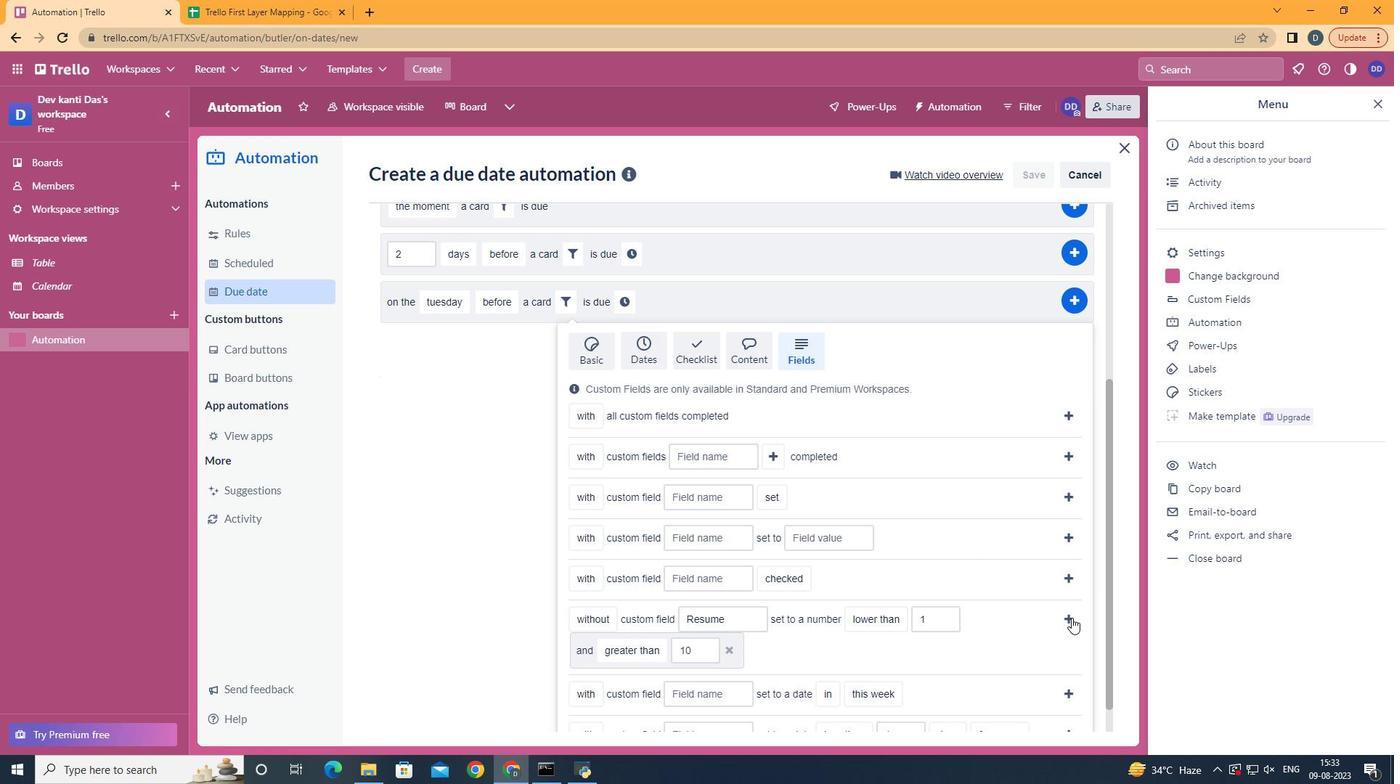
Action: Mouse pressed left at (1081, 627)
Screenshot: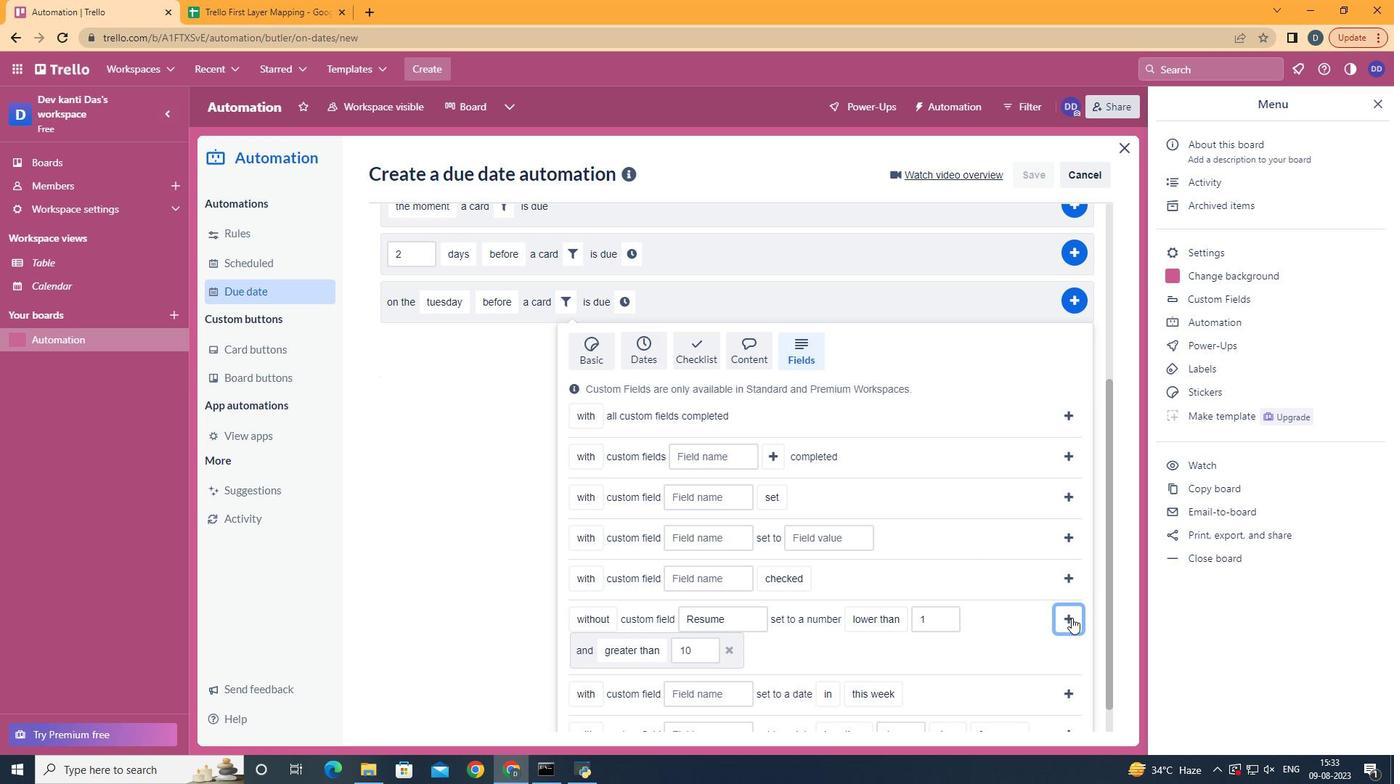 
Action: Mouse moved to (1040, 600)
Screenshot: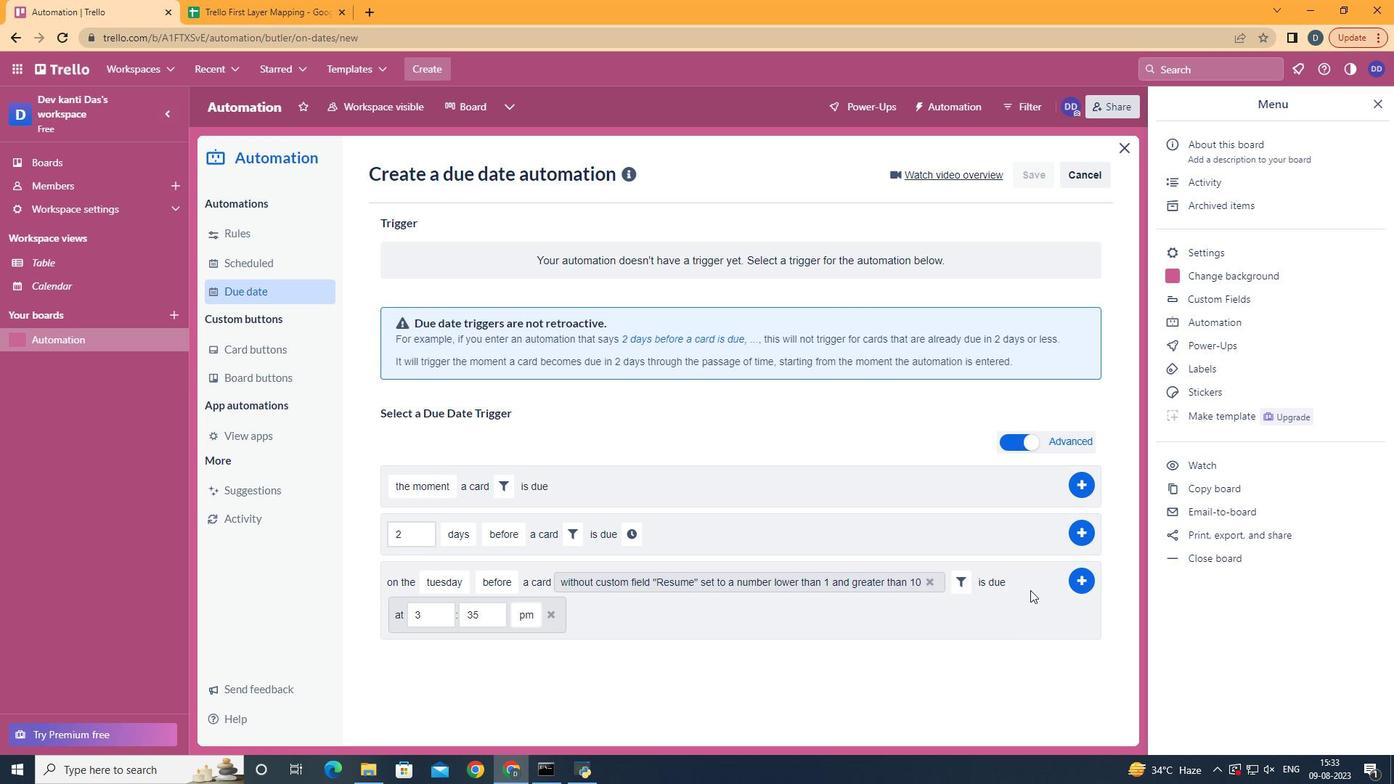 
Action: Mouse pressed left at (1040, 600)
Screenshot: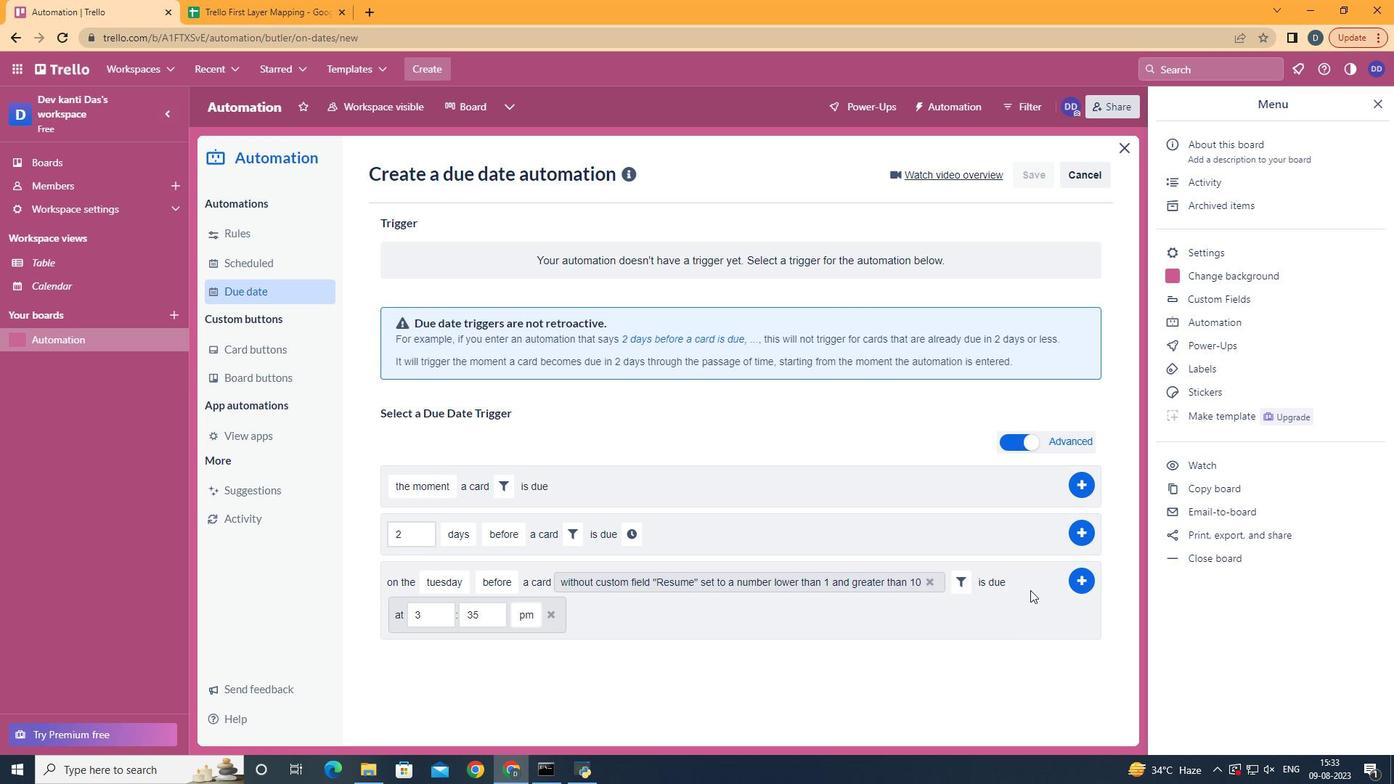 
Action: Mouse moved to (432, 628)
Screenshot: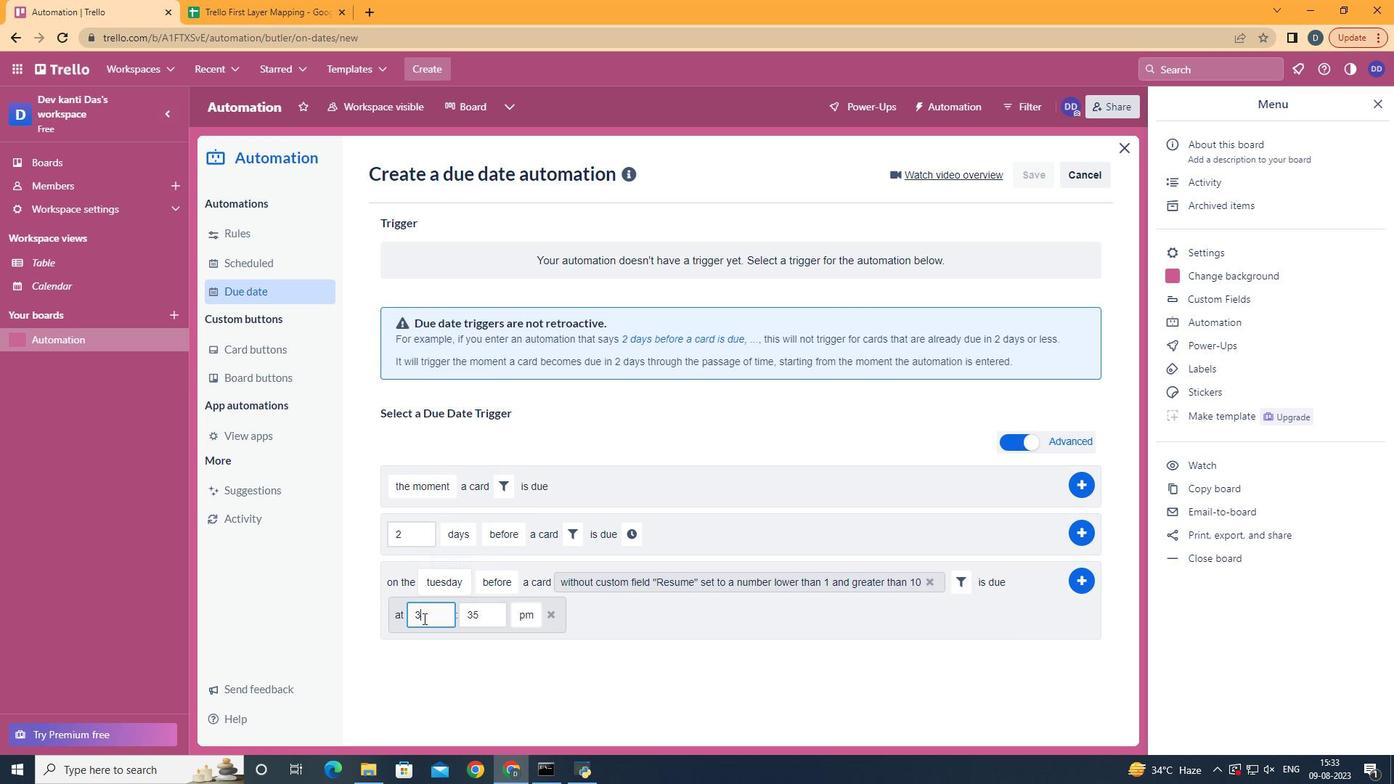 
Action: Mouse pressed left at (432, 628)
Screenshot: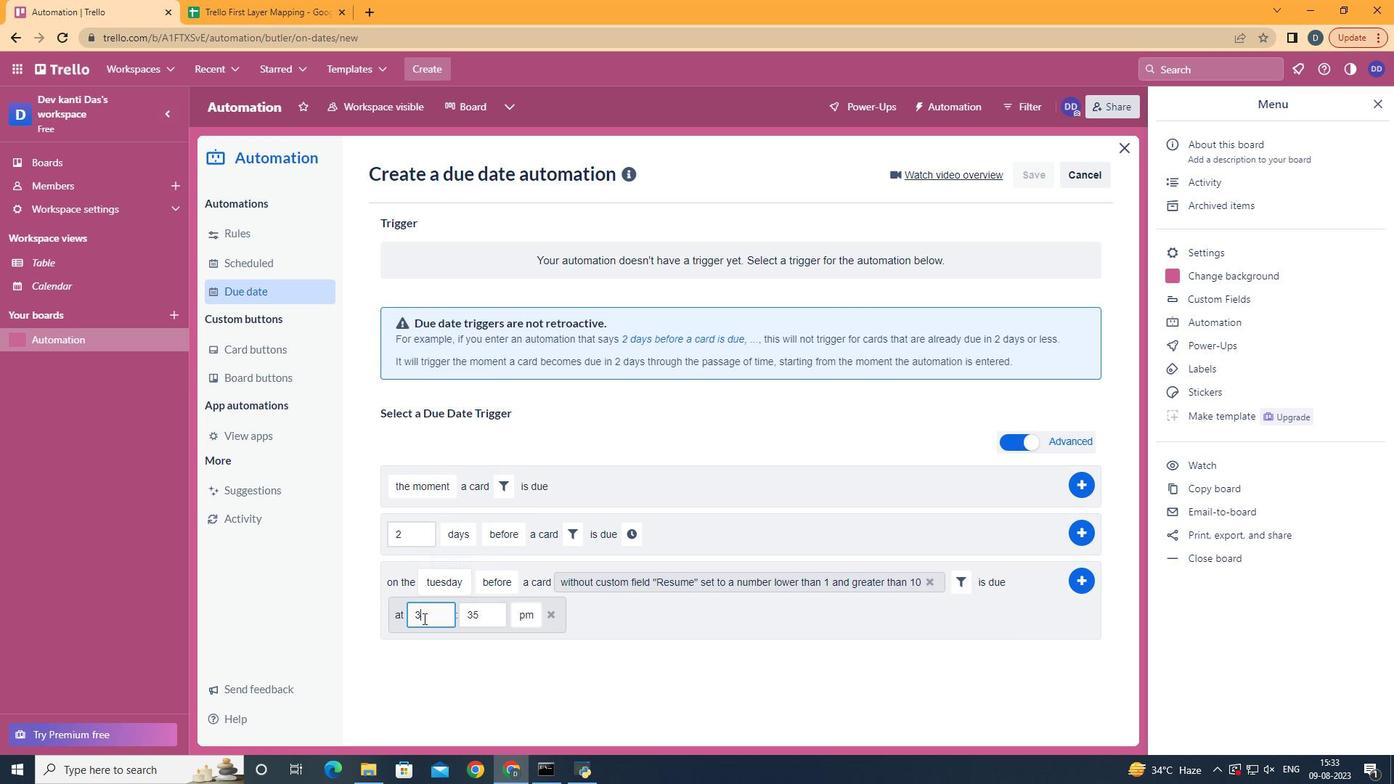 
Action: Key pressed <Key.backspace>11
Screenshot: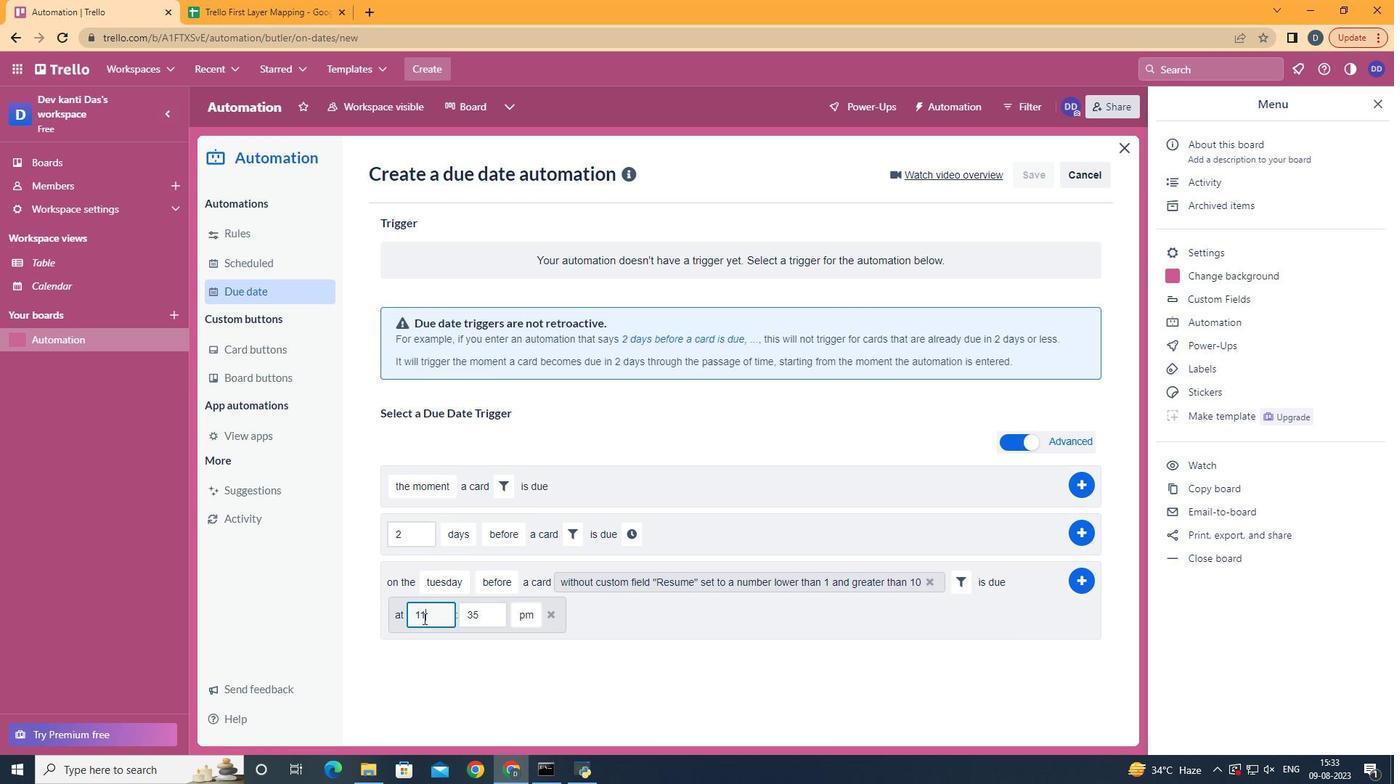 
Action: Mouse moved to (498, 626)
Screenshot: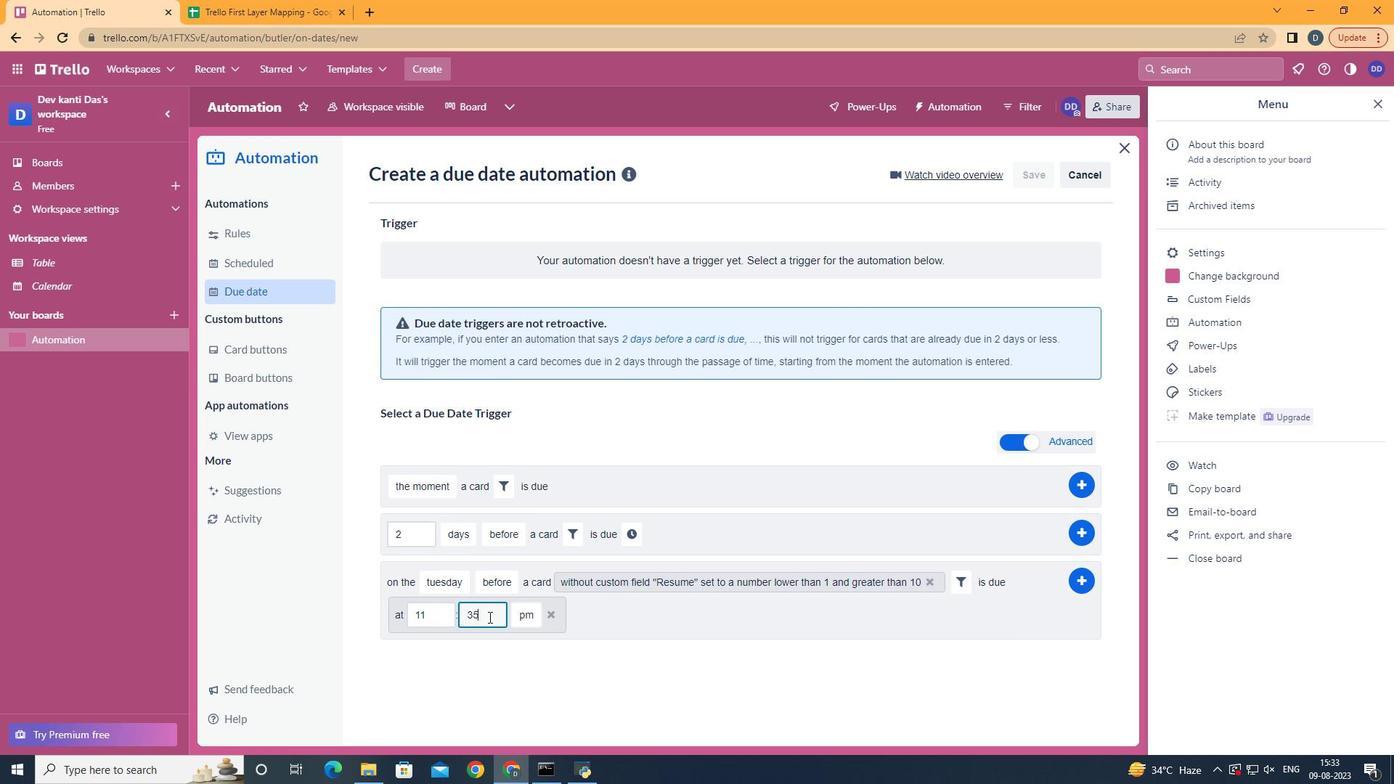 
Action: Mouse pressed left at (498, 626)
Screenshot: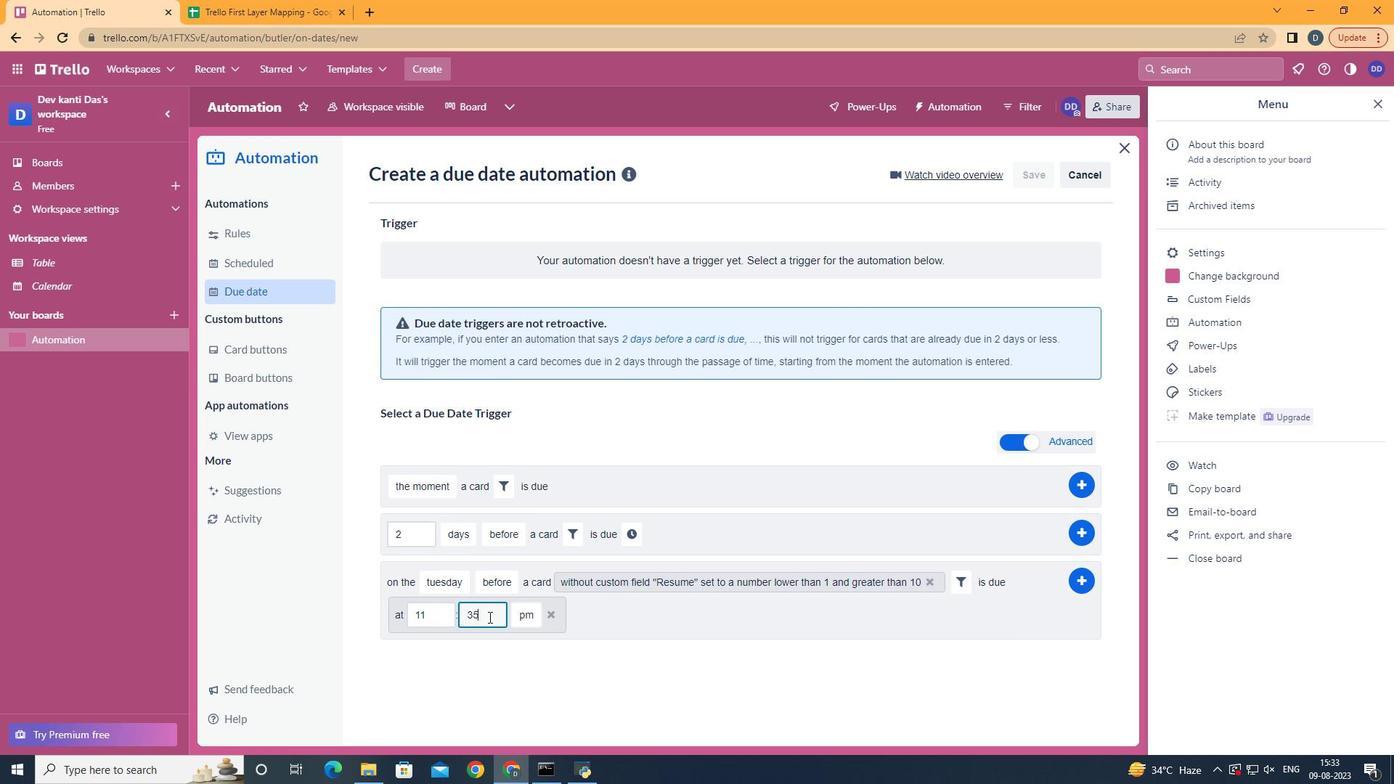 
Action: Key pressed <Key.backspace><Key.backspace>00
Screenshot: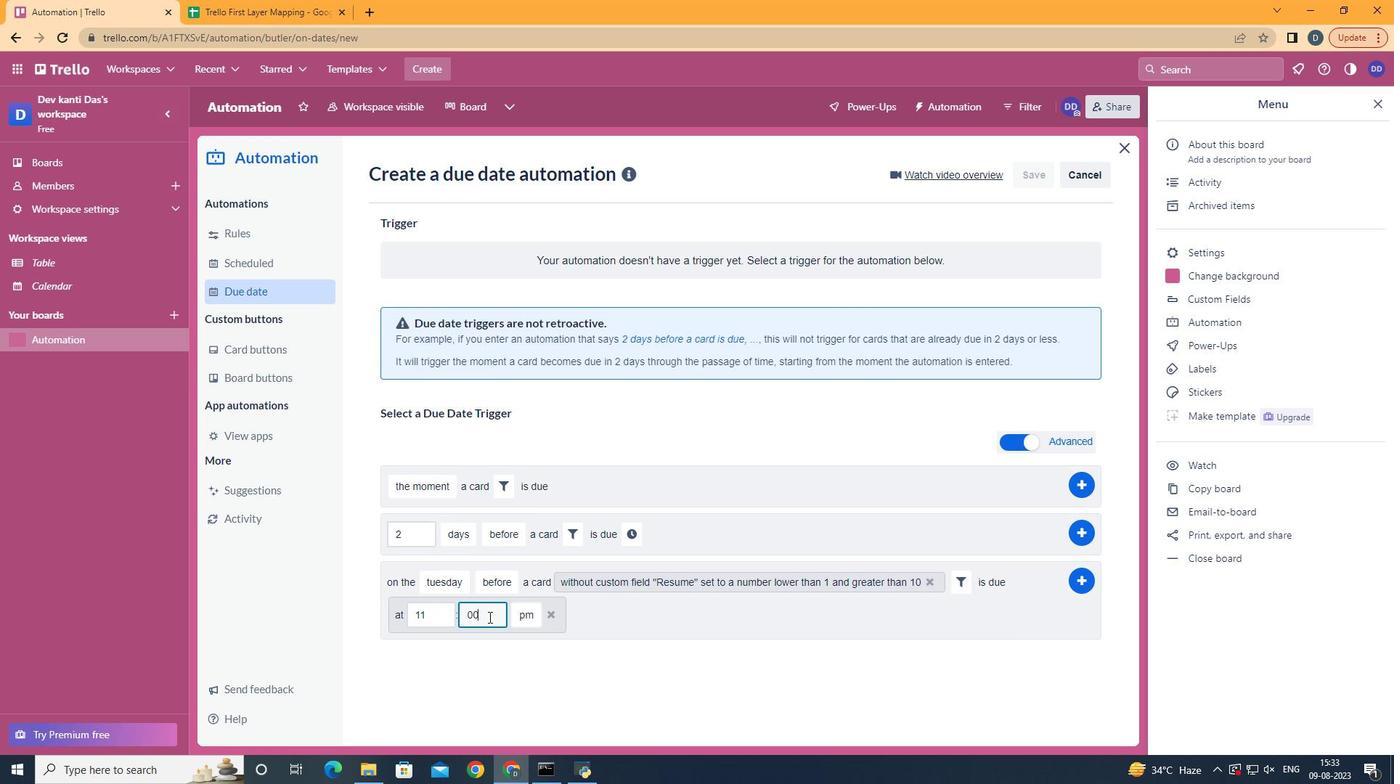 
Action: Mouse moved to (532, 648)
Screenshot: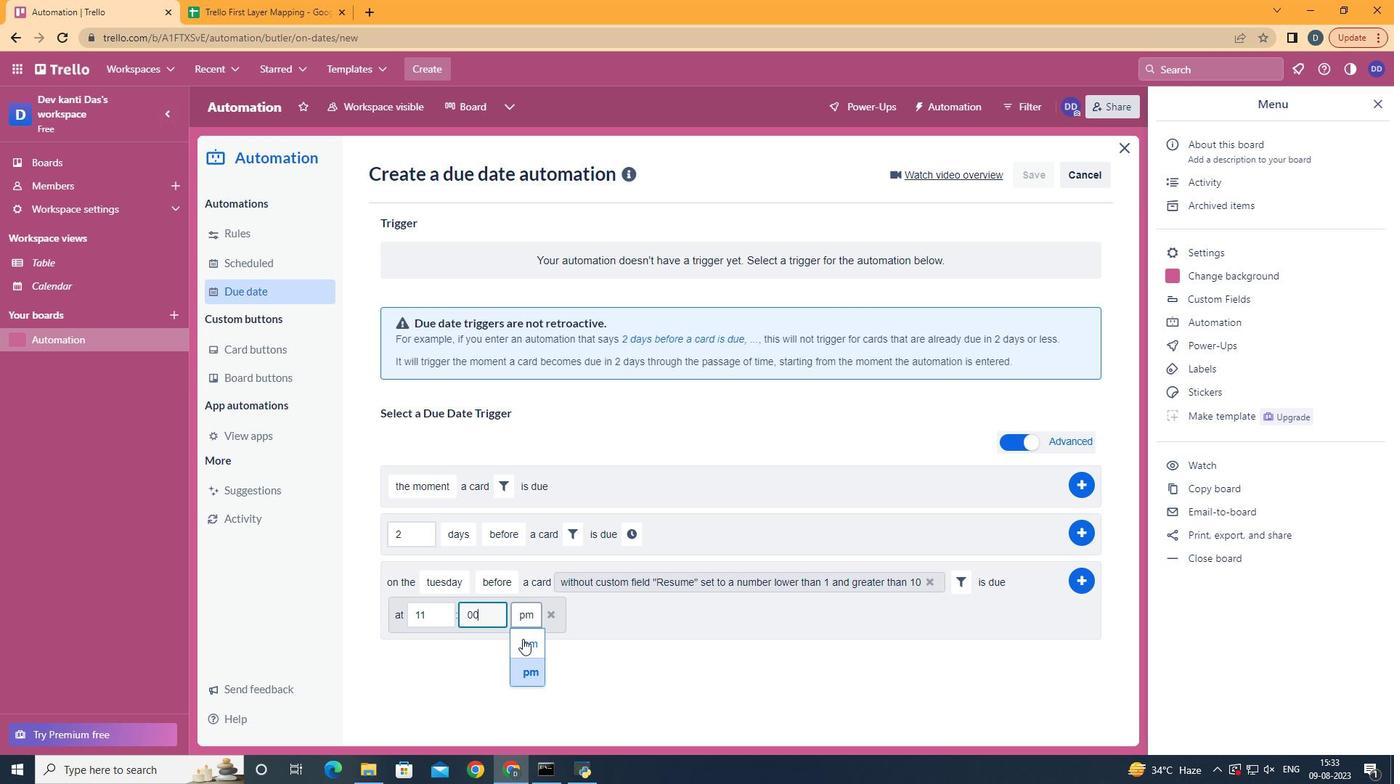 
Action: Mouse pressed left at (532, 648)
Screenshot: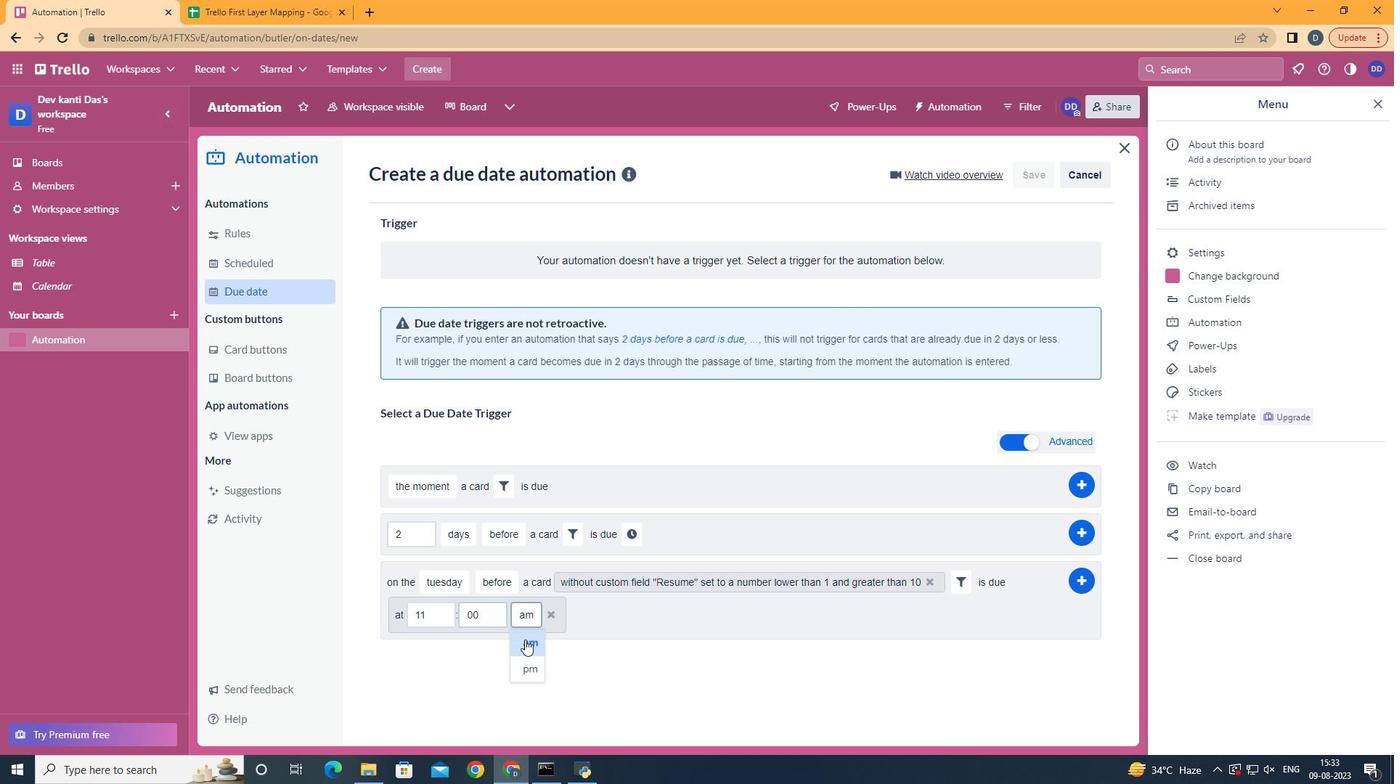 
Action: Mouse moved to (1083, 587)
Screenshot: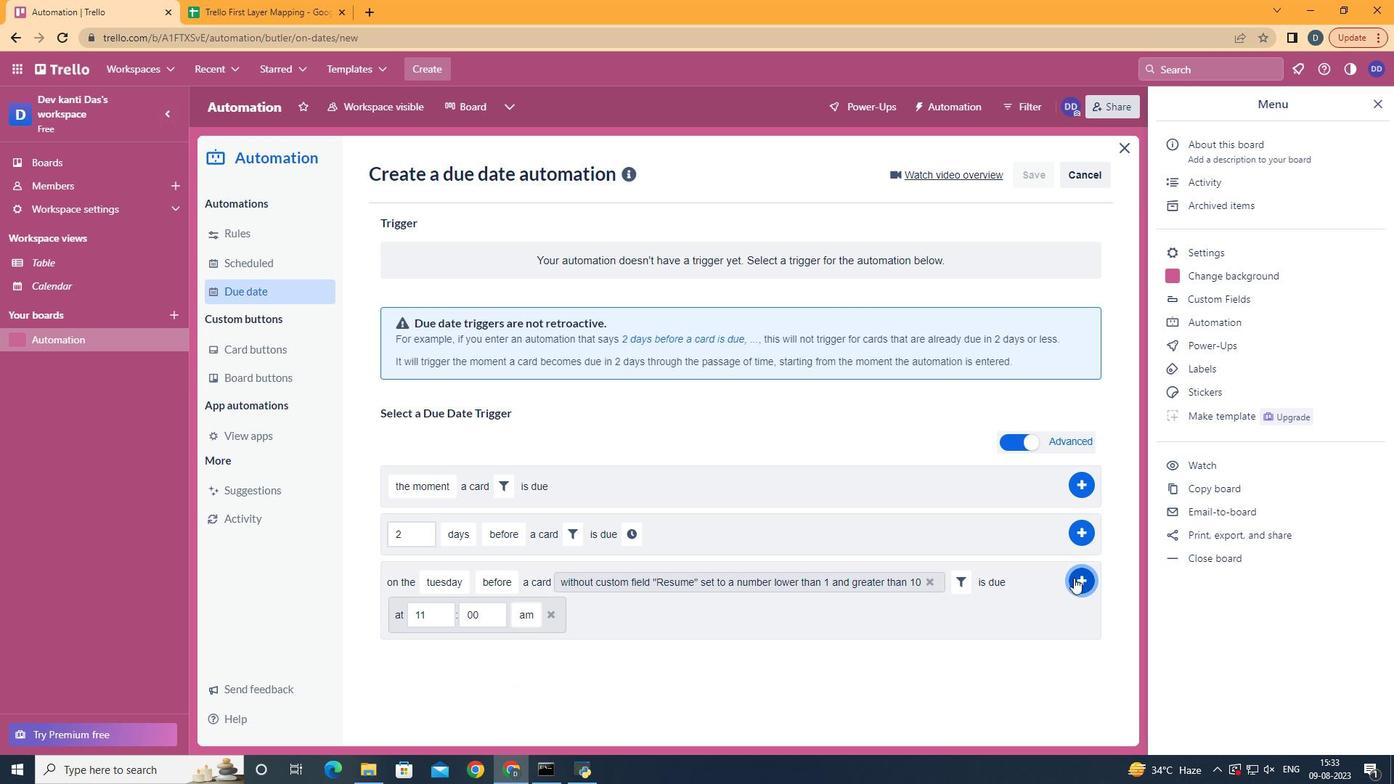 
Action: Mouse pressed left at (1083, 587)
Screenshot: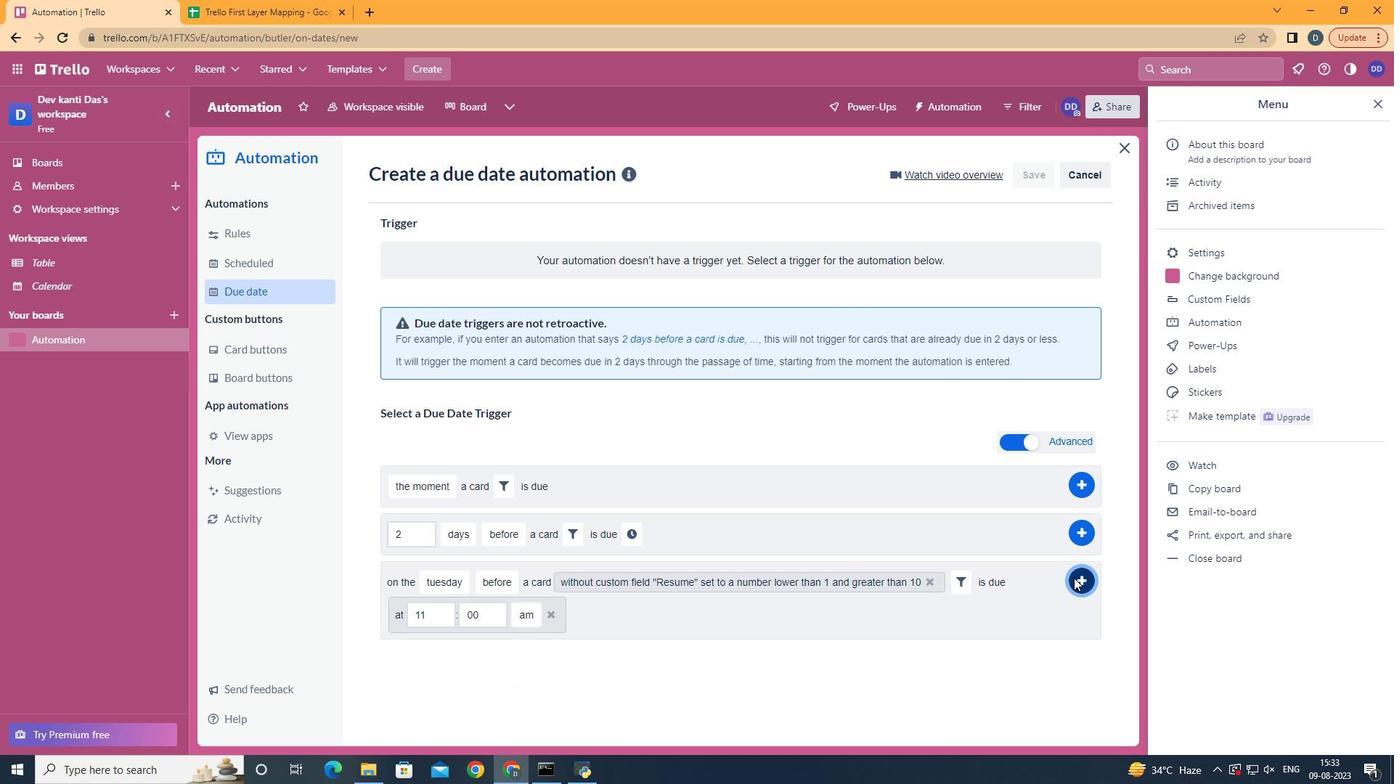 
Action: Mouse moved to (822, 348)
Screenshot: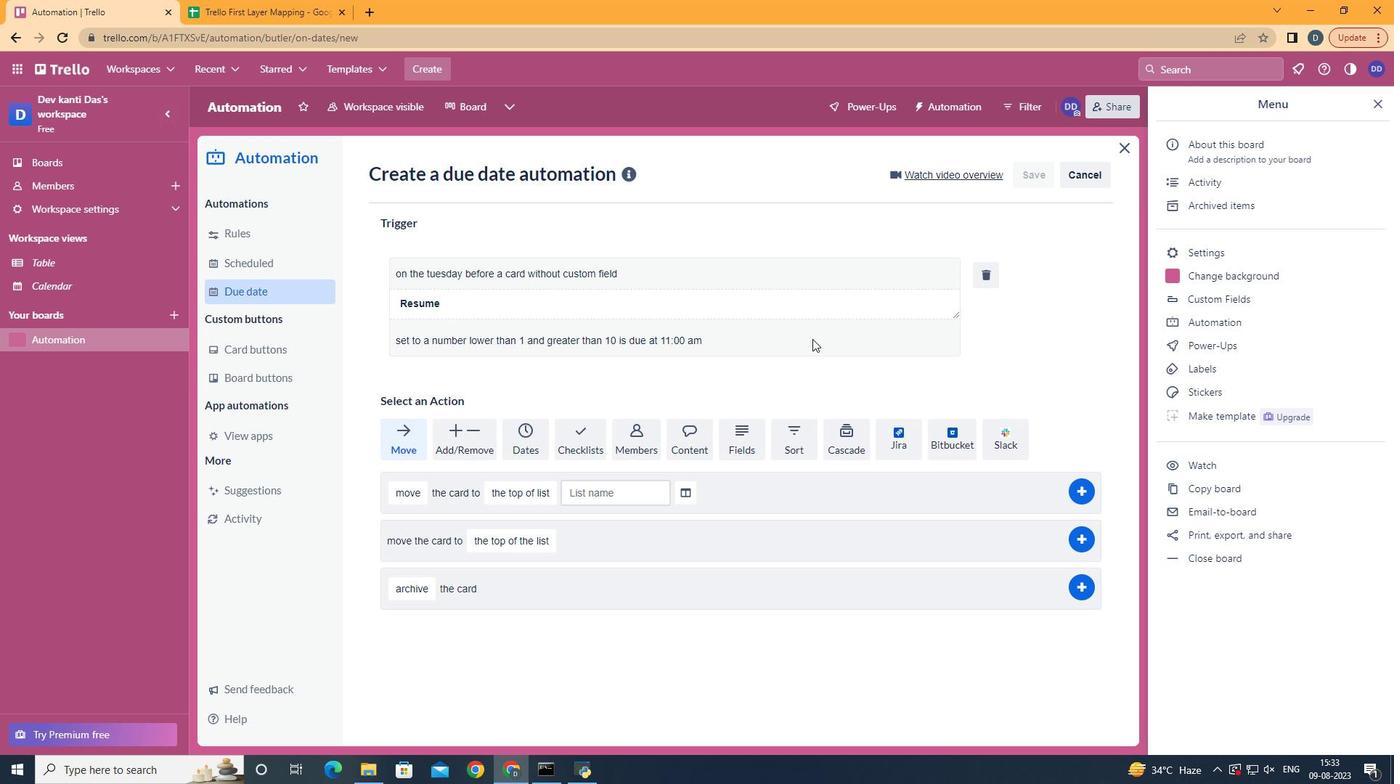 
